 Task: In the Contact  BrooklynMiller71@macys.com, Log Call and save with description: 'Had a conversation with a lead interested in our support services.'; Select call outcome: 'Busy '; Select call Direction: Inbound; Add date: '3 August, 2023' and time 5:00:PM. Logged in from softage.1@softage.net
Action: Mouse moved to (113, 73)
Screenshot: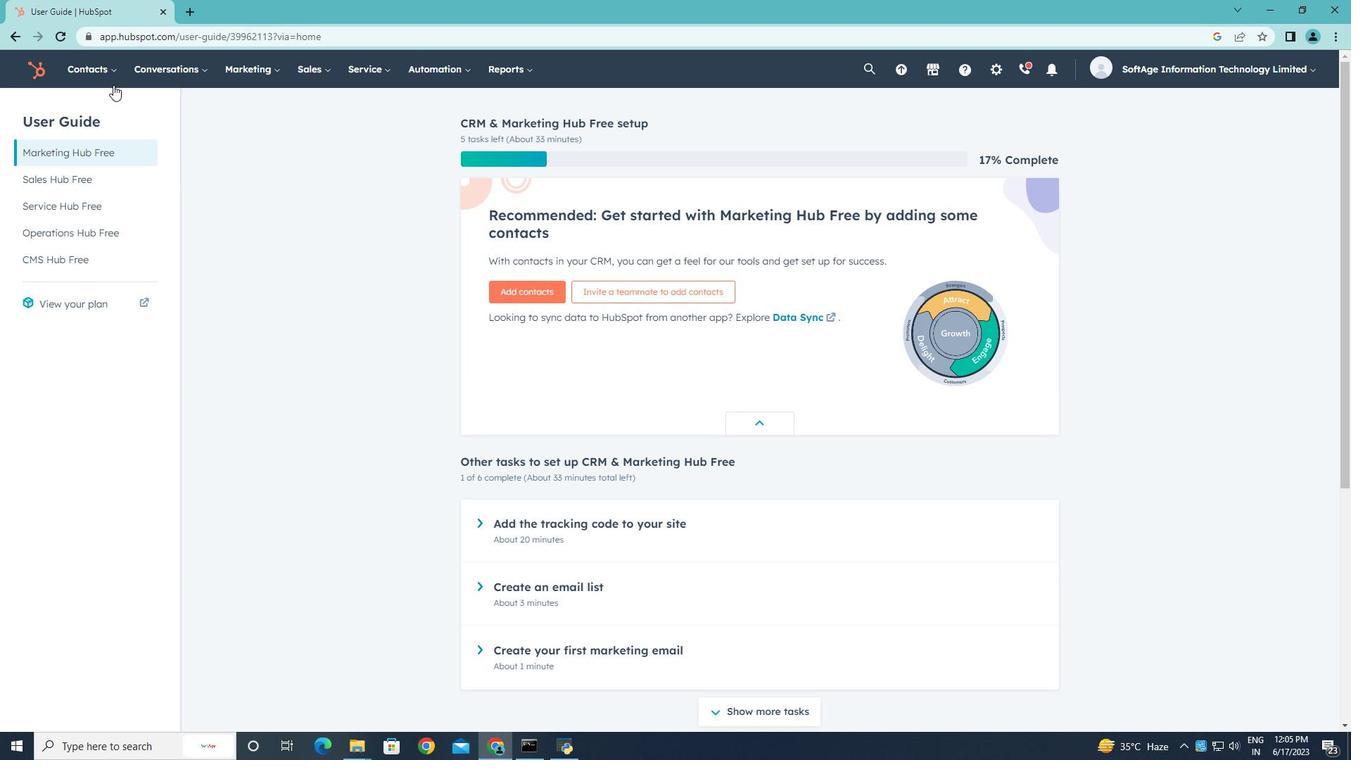 
Action: Mouse pressed left at (113, 73)
Screenshot: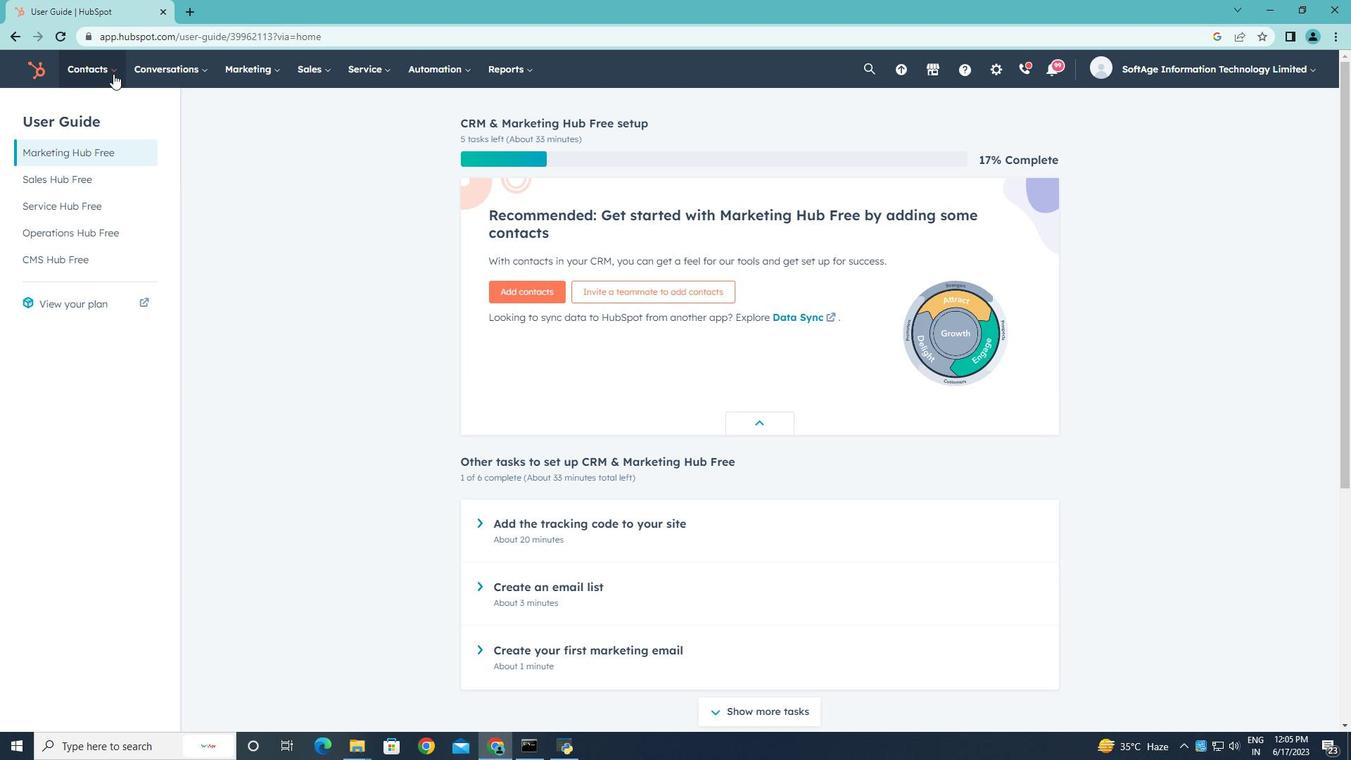 
Action: Mouse moved to (106, 107)
Screenshot: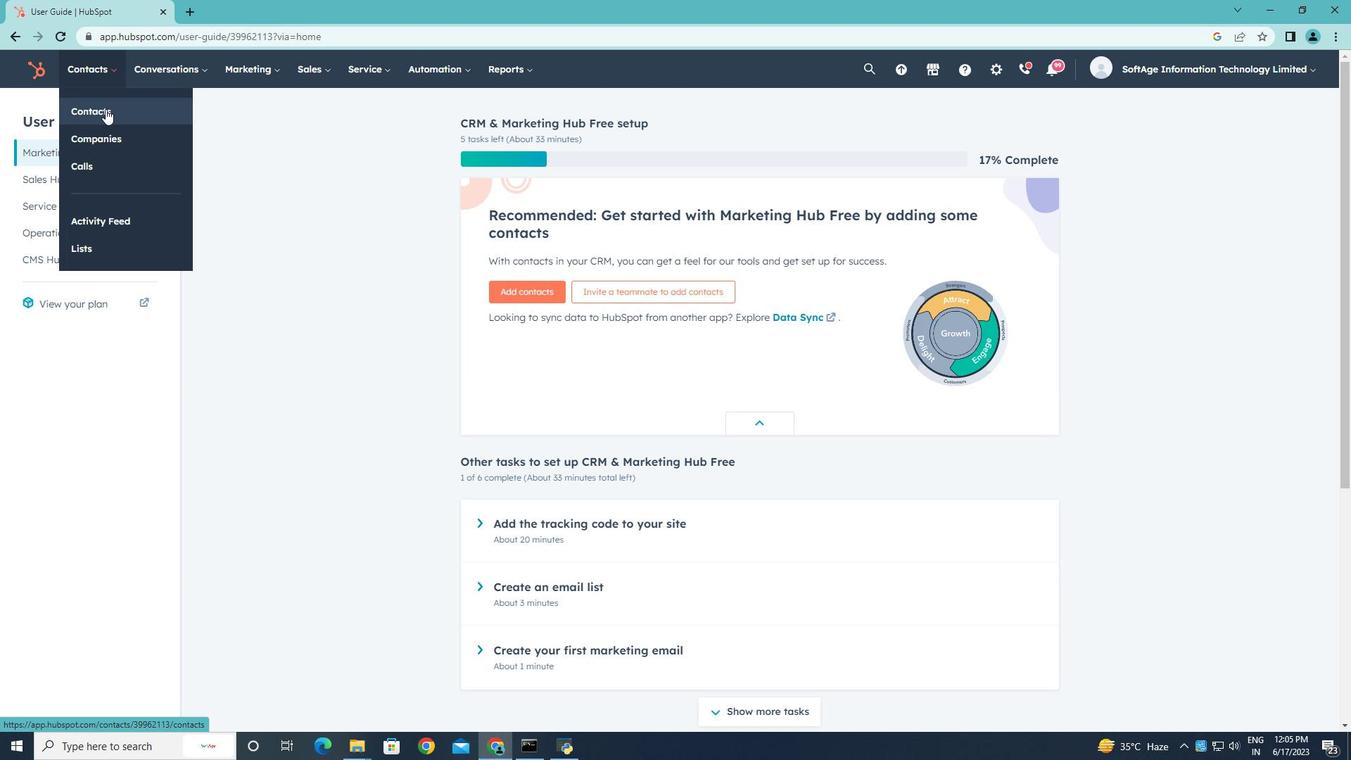 
Action: Mouse pressed left at (106, 107)
Screenshot: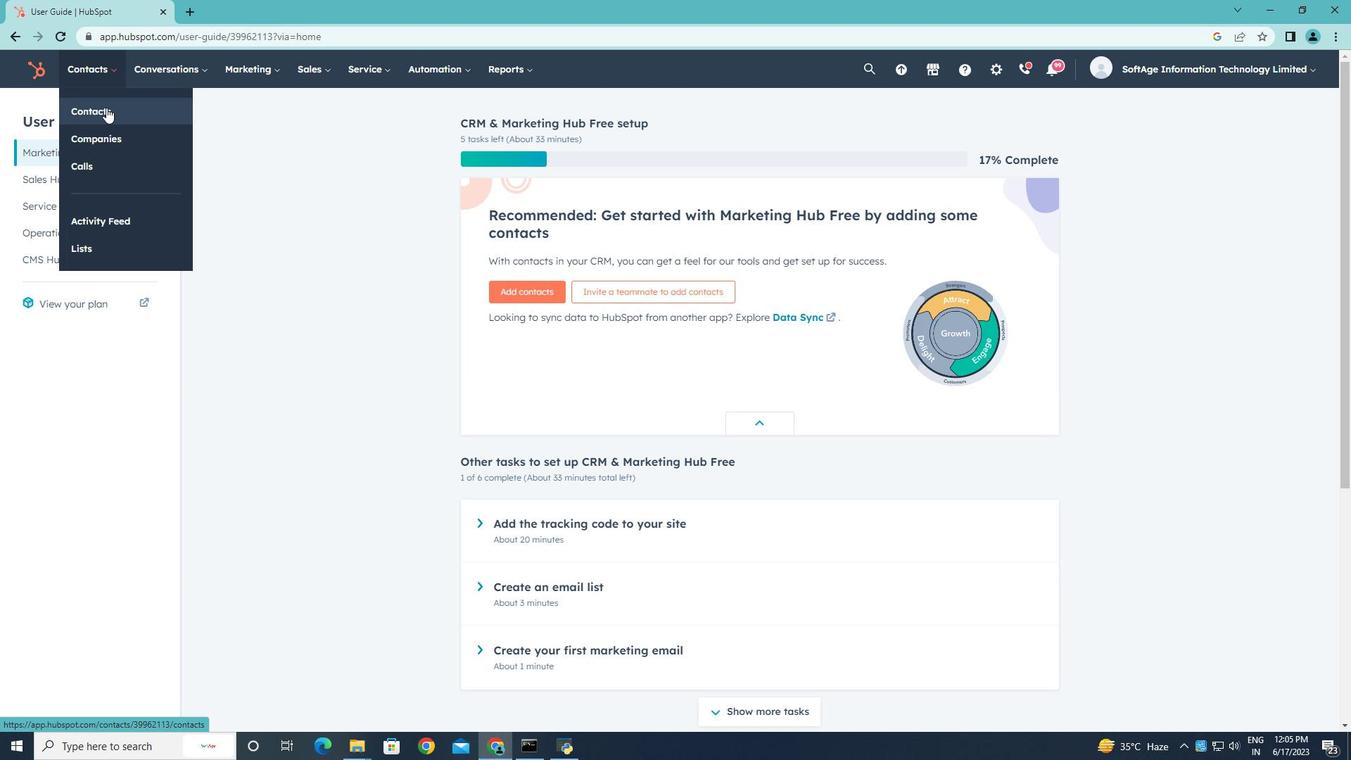 
Action: Mouse moved to (93, 220)
Screenshot: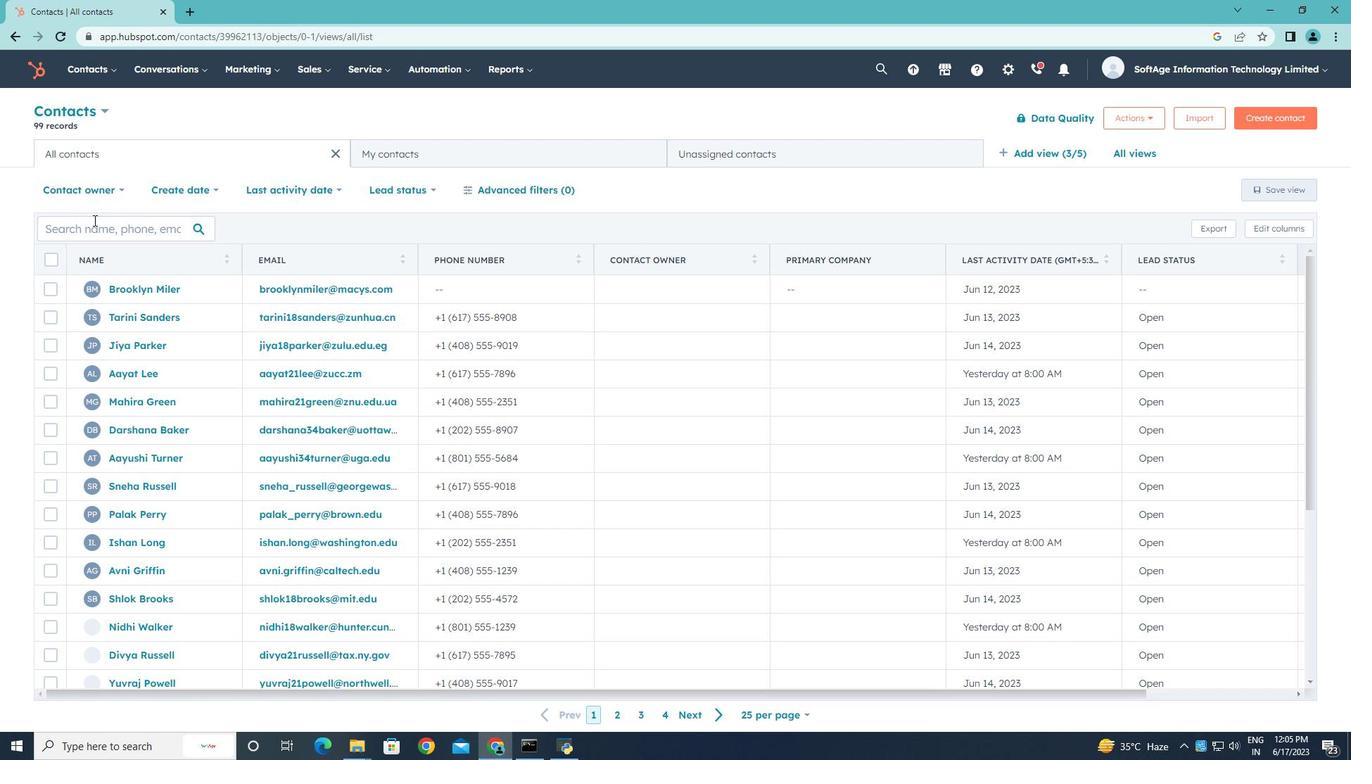 
Action: Mouse pressed left at (93, 220)
Screenshot: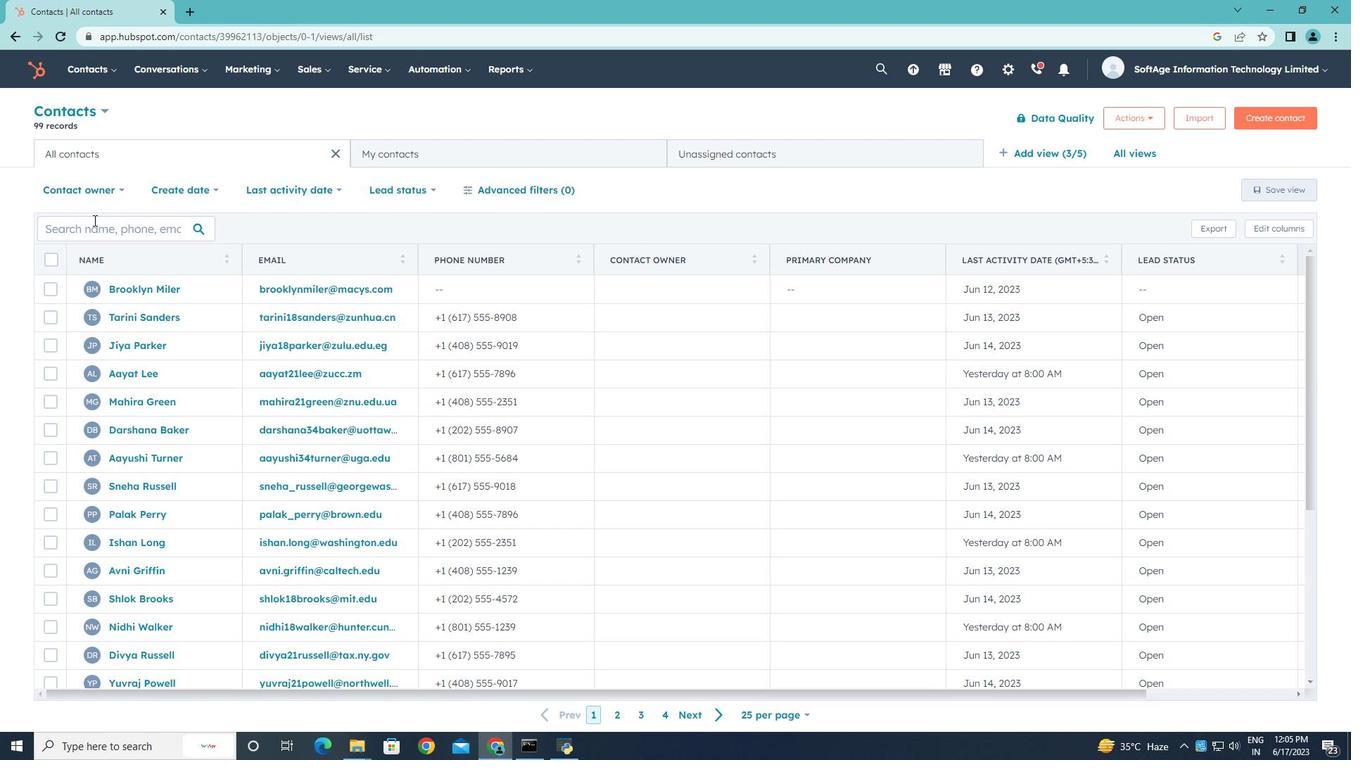 
Action: Mouse moved to (93, 221)
Screenshot: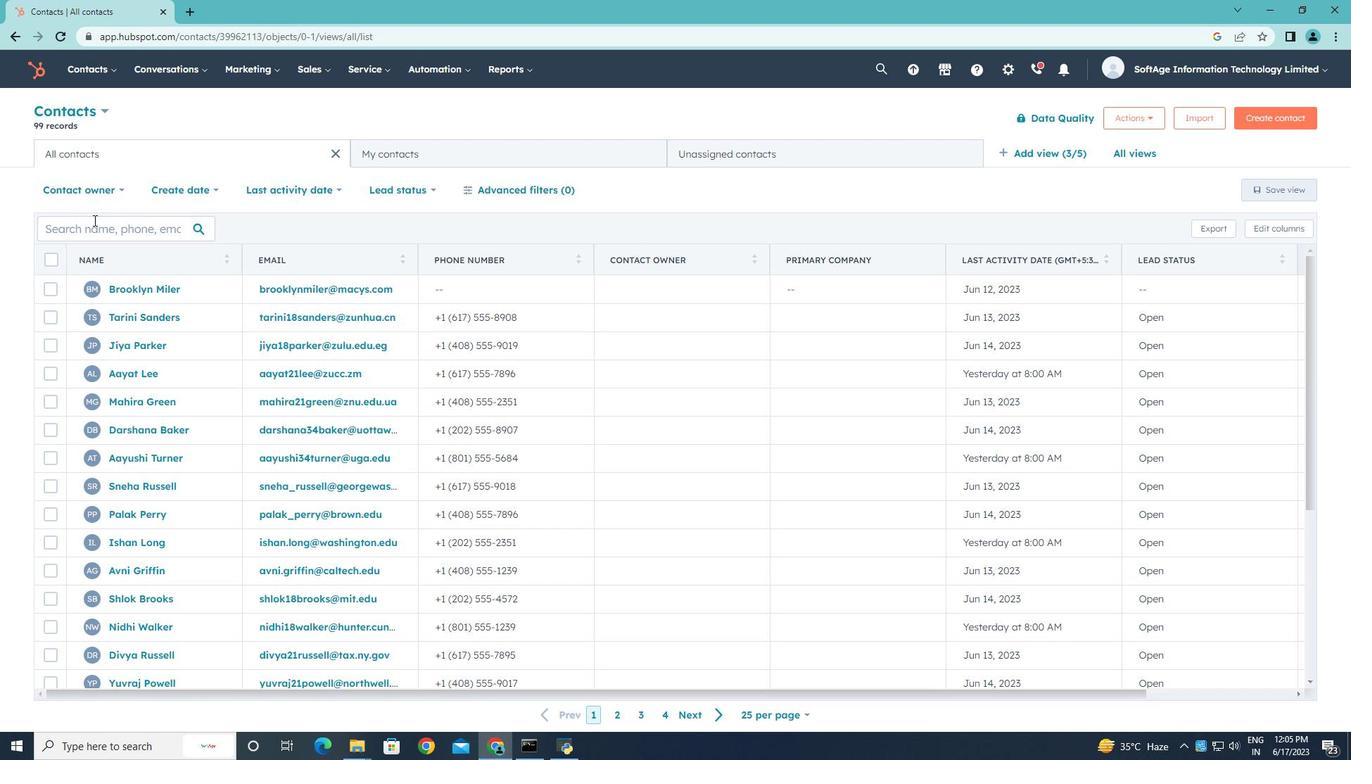 
Action: Key pressed <Key.shift>Brooklyn<Key.shift>Miller71<Key.shift>@macys.com
Screenshot: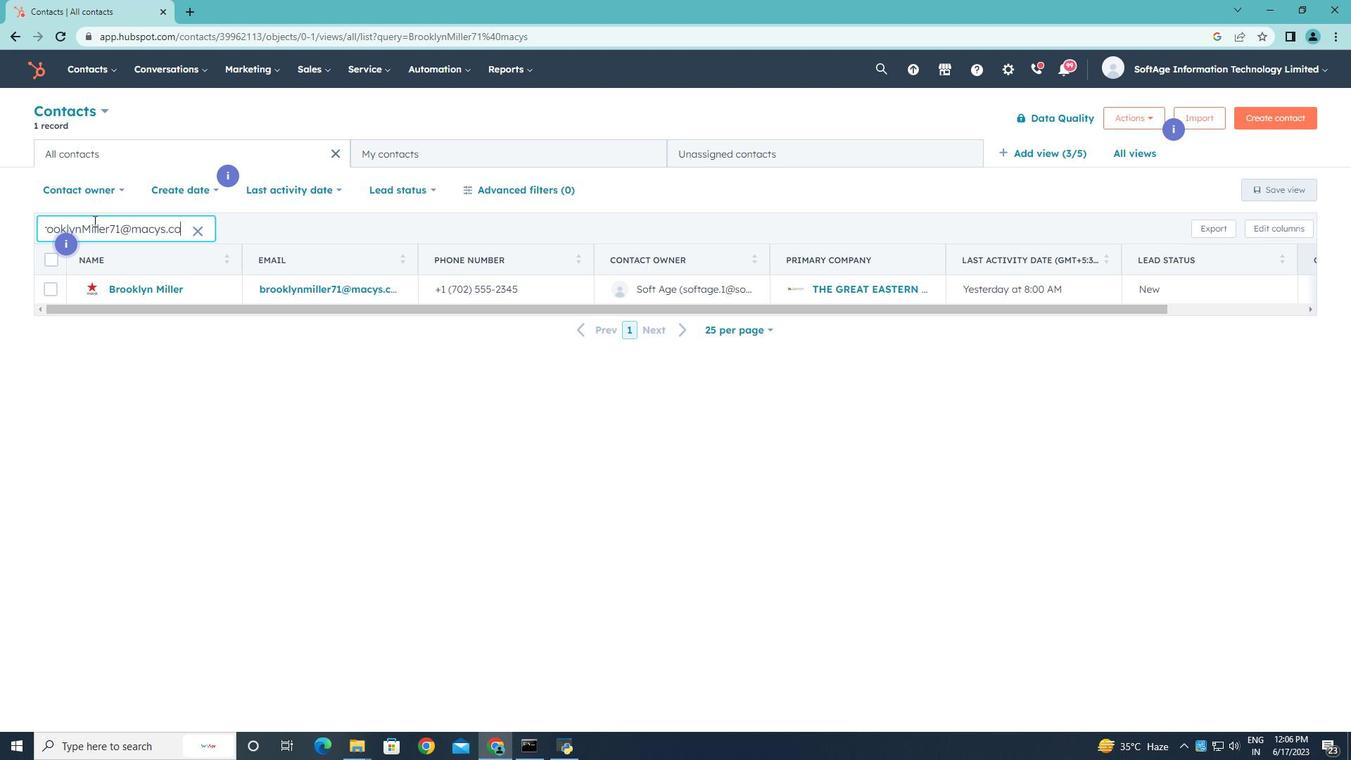
Action: Mouse moved to (140, 292)
Screenshot: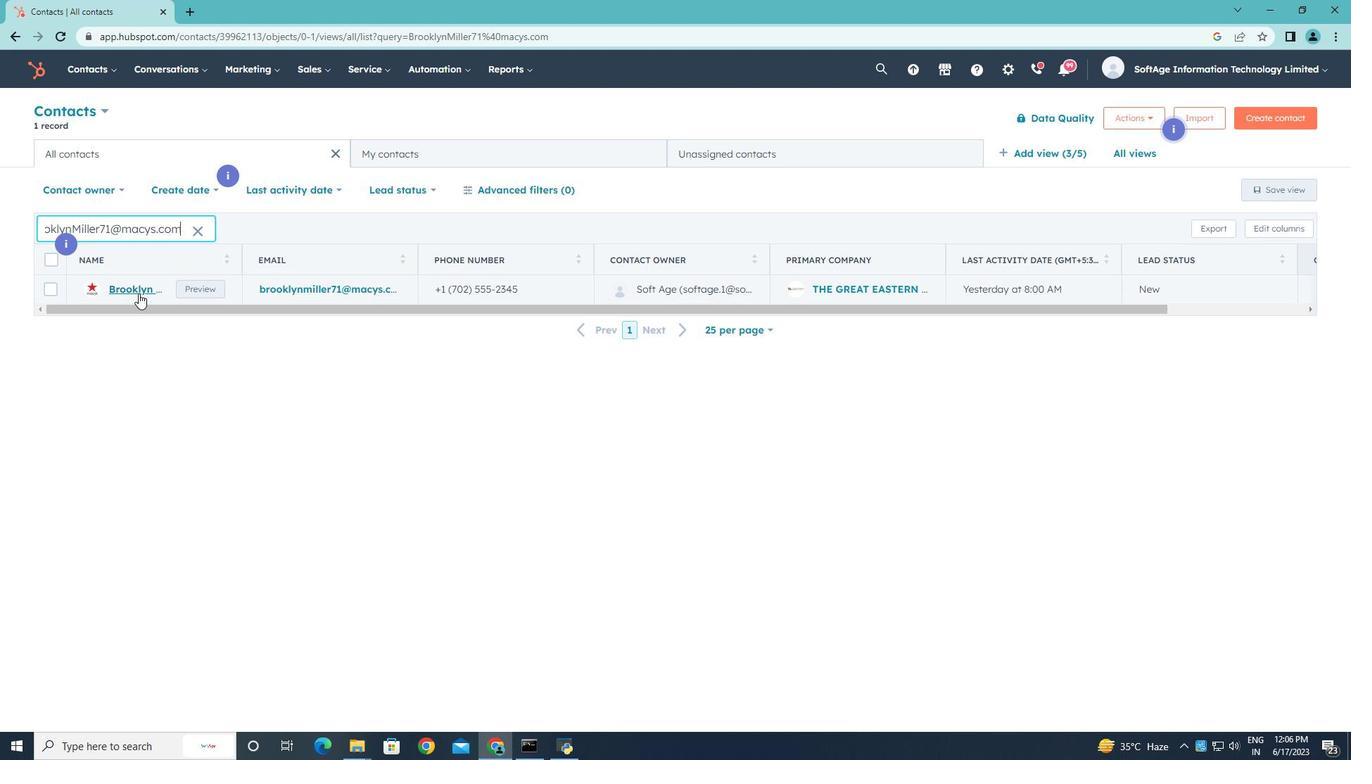 
Action: Mouse pressed left at (140, 292)
Screenshot: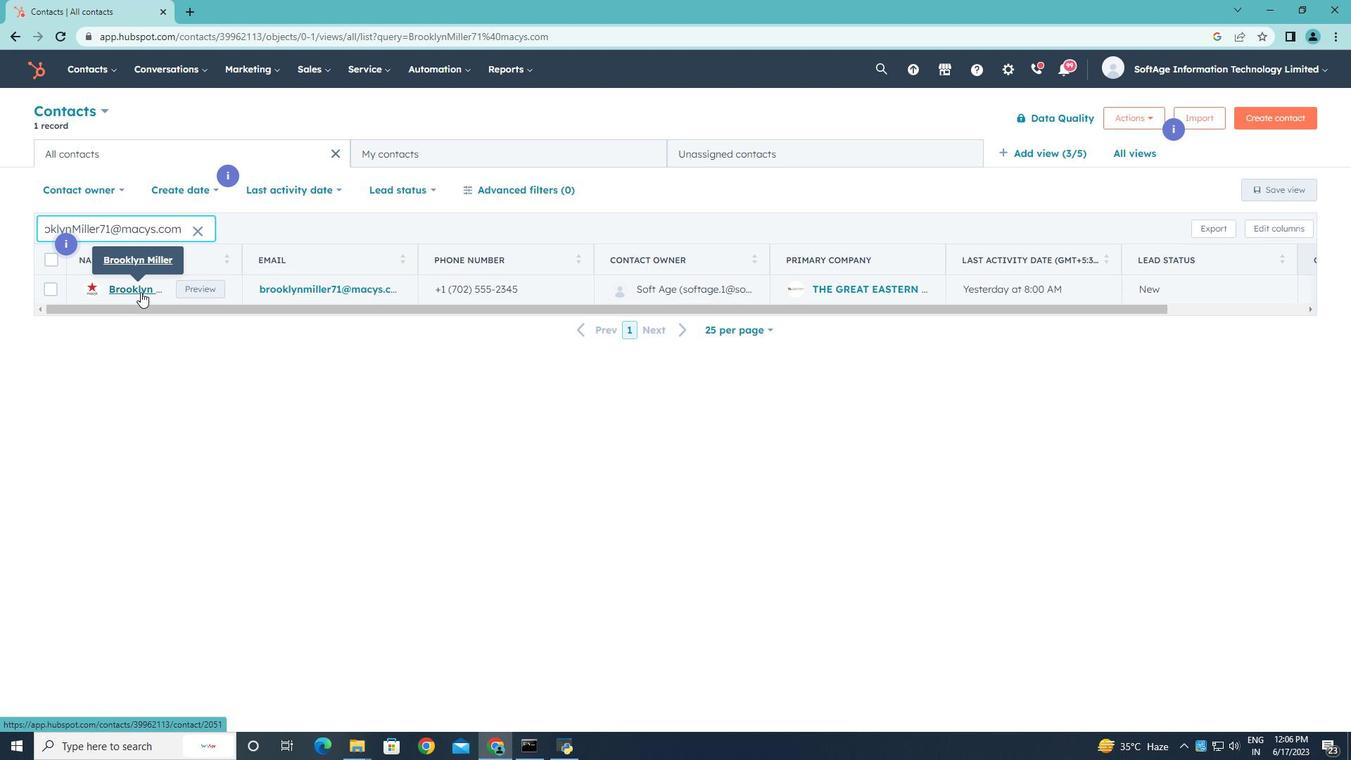 
Action: Mouse moved to (278, 257)
Screenshot: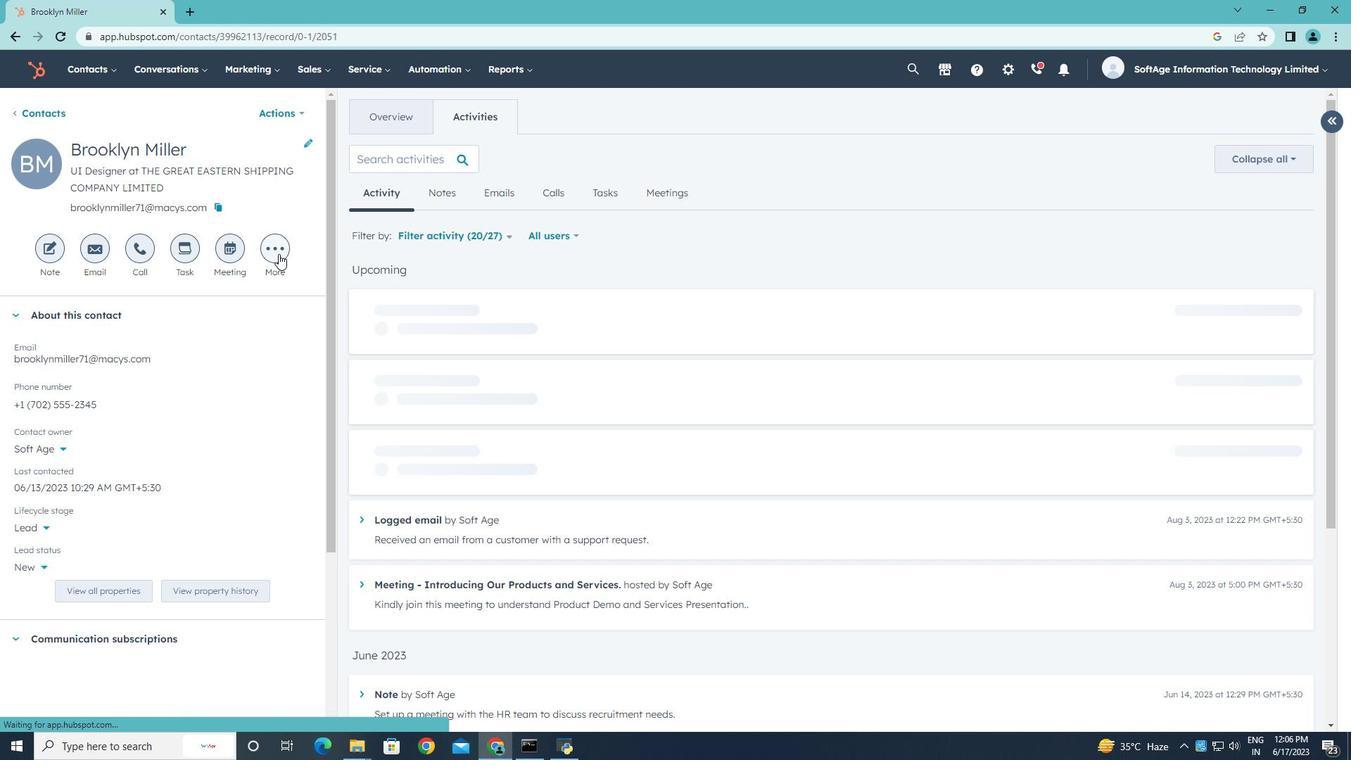 
Action: Mouse pressed left at (278, 257)
Screenshot: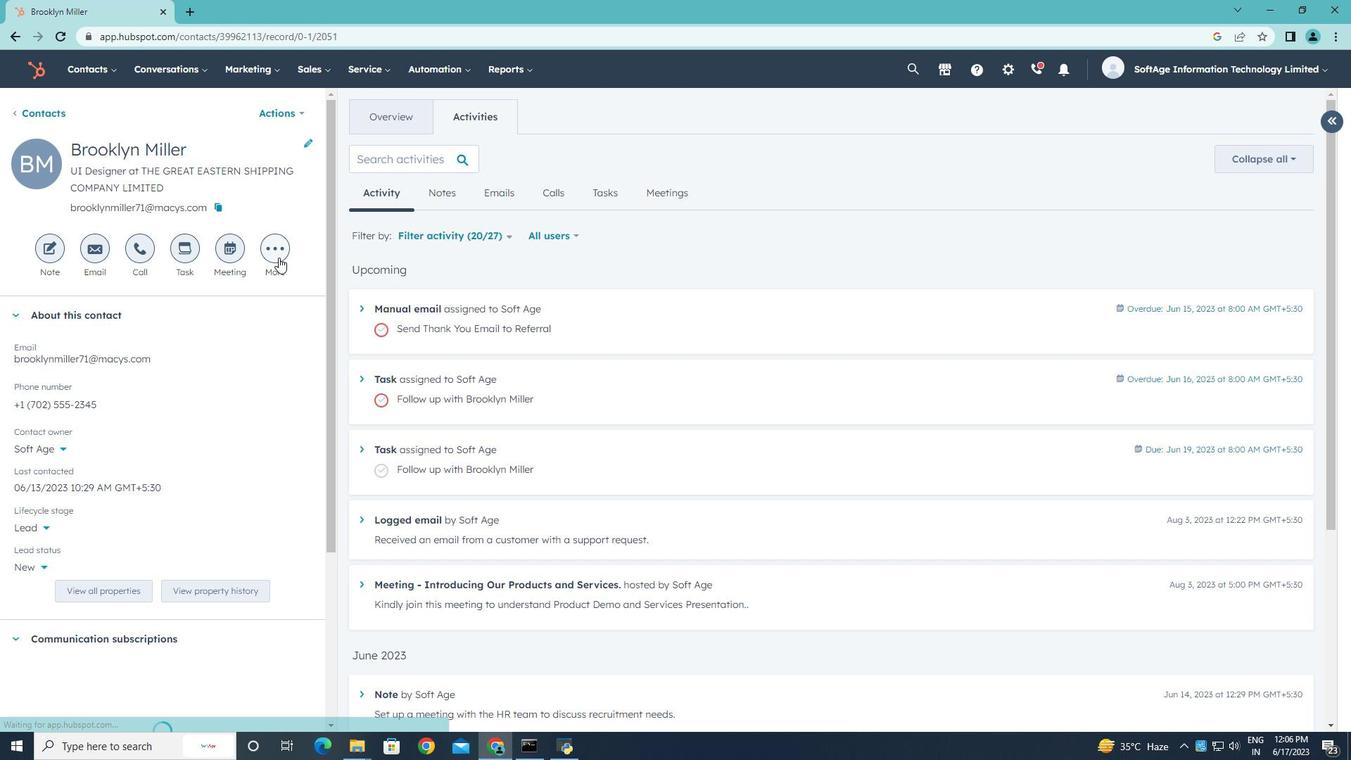 
Action: Mouse moved to (261, 371)
Screenshot: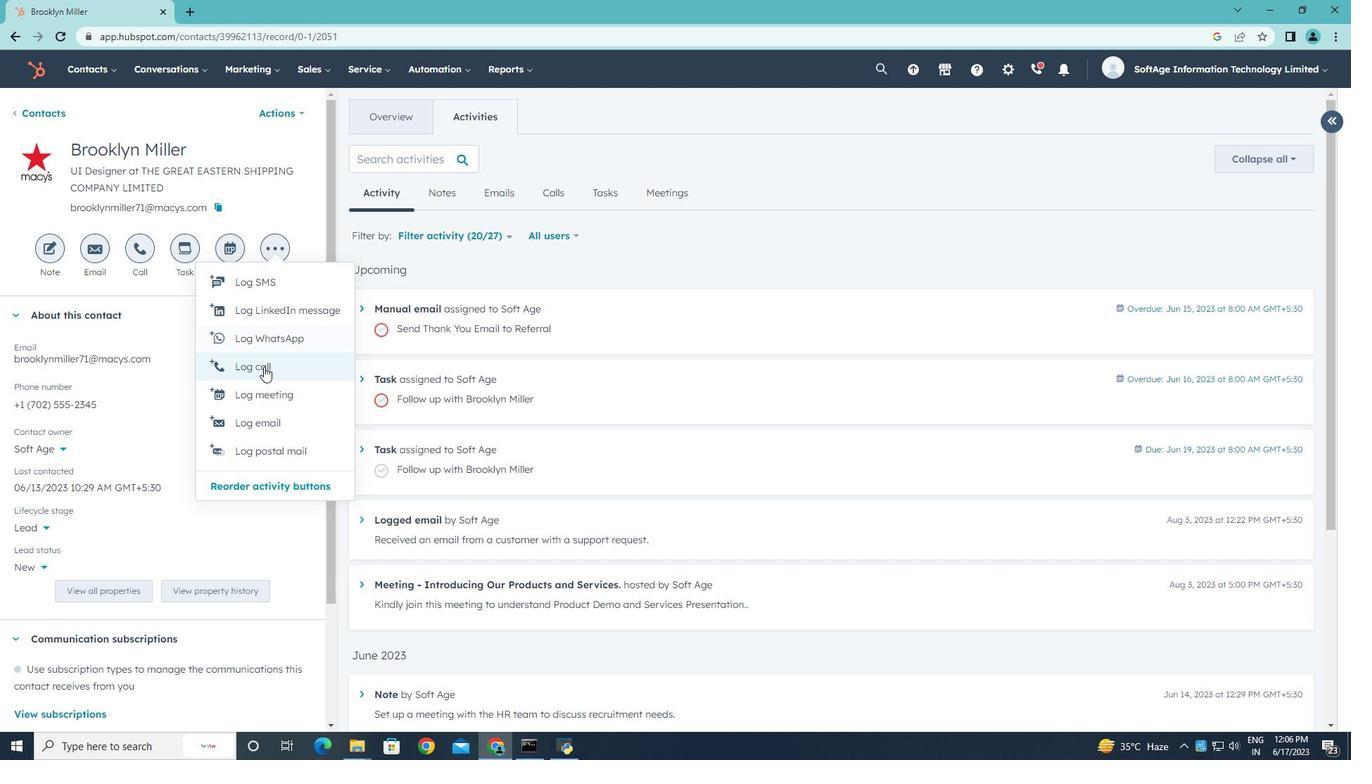 
Action: Mouse pressed left at (261, 371)
Screenshot: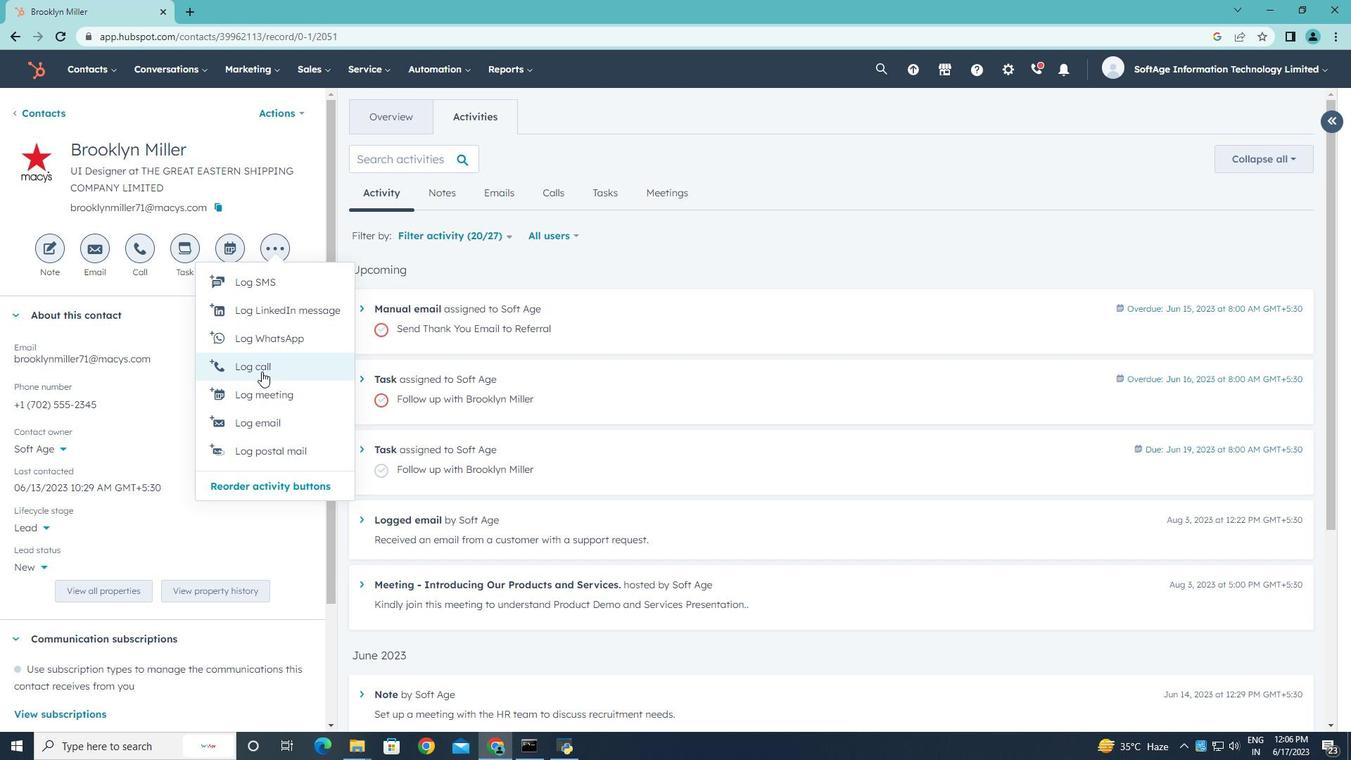 
Action: Key pressed <Key.shift>Had<Key.space>a<Key.space>conversation<Key.space>with<Key.space>a<Key.space>lead<Key.space>interested<Key.space>in<Key.space>our<Key.space>suoo<Key.backspace><Key.backspace>pport<Key.space>services,<Key.backspace>.
Screenshot: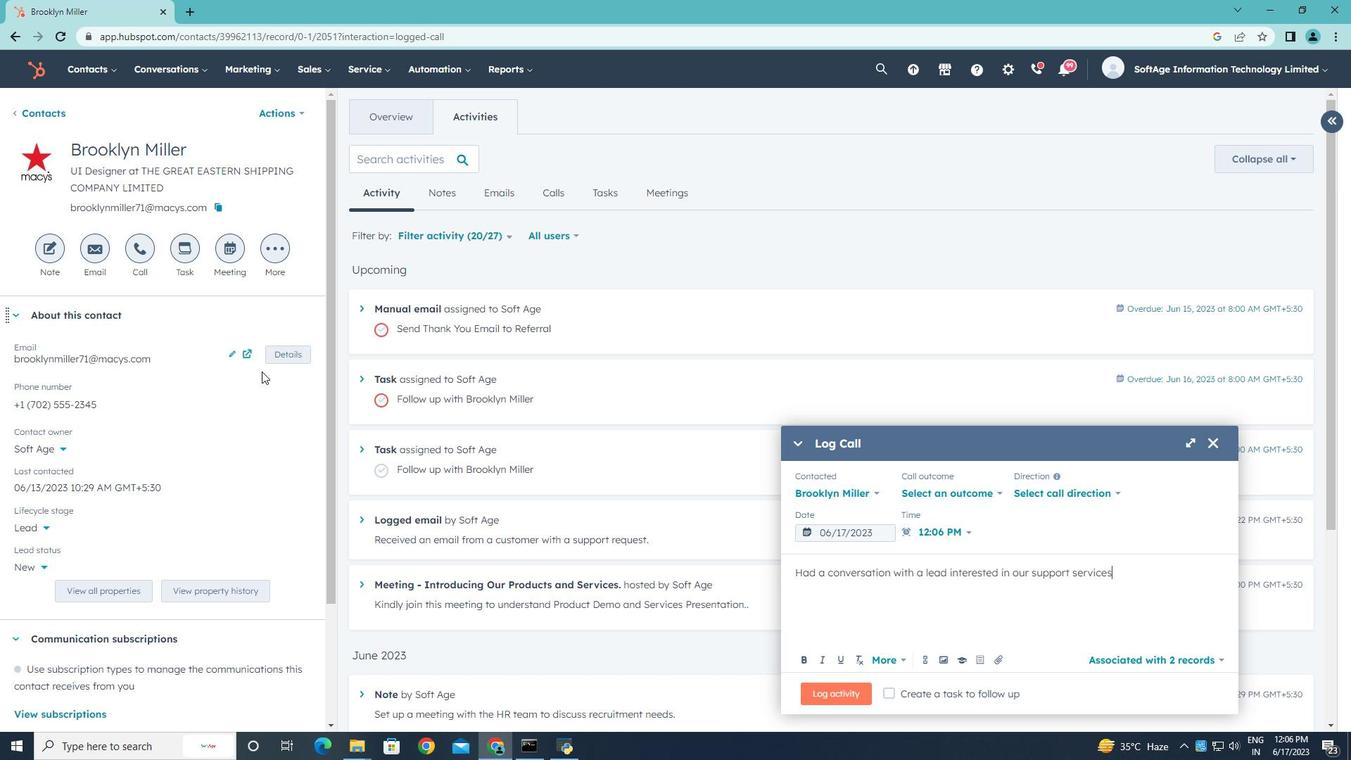 
Action: Mouse moved to (997, 494)
Screenshot: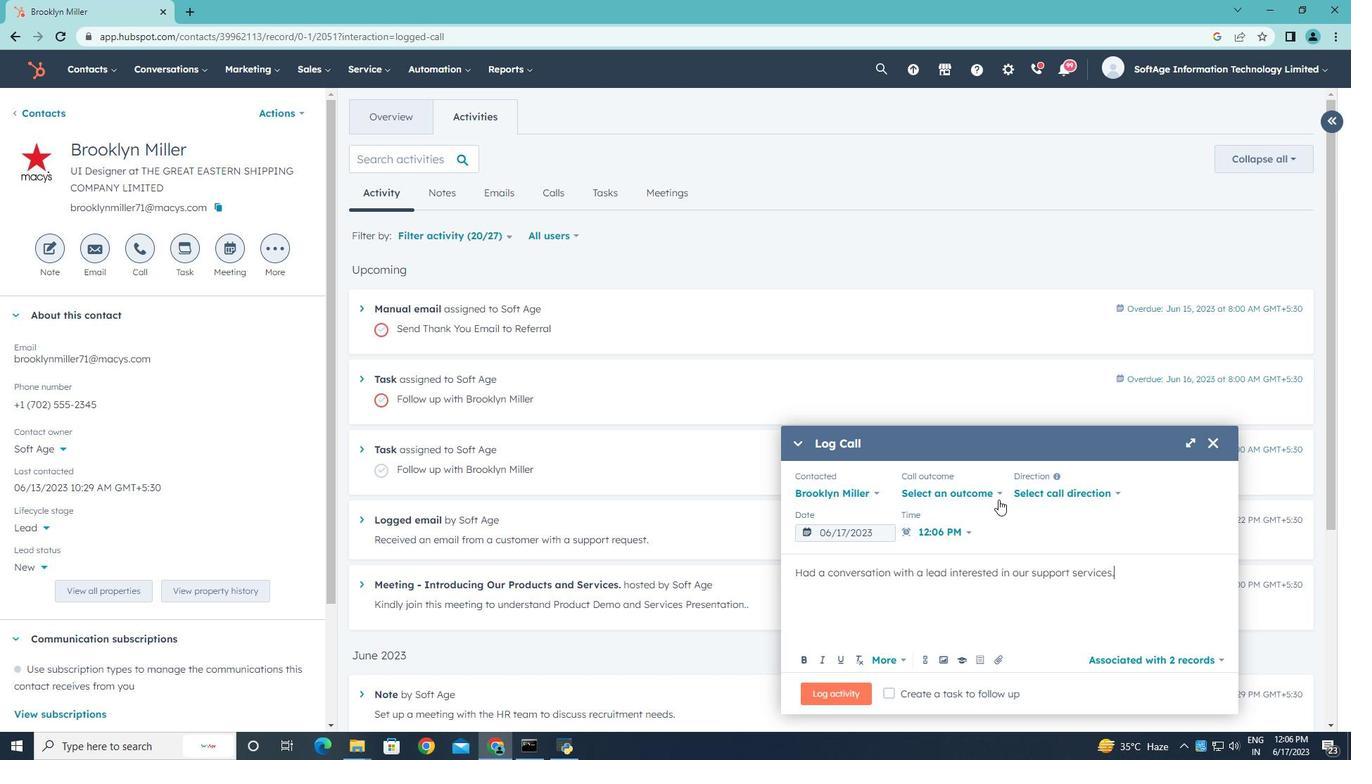 
Action: Mouse pressed left at (997, 494)
Screenshot: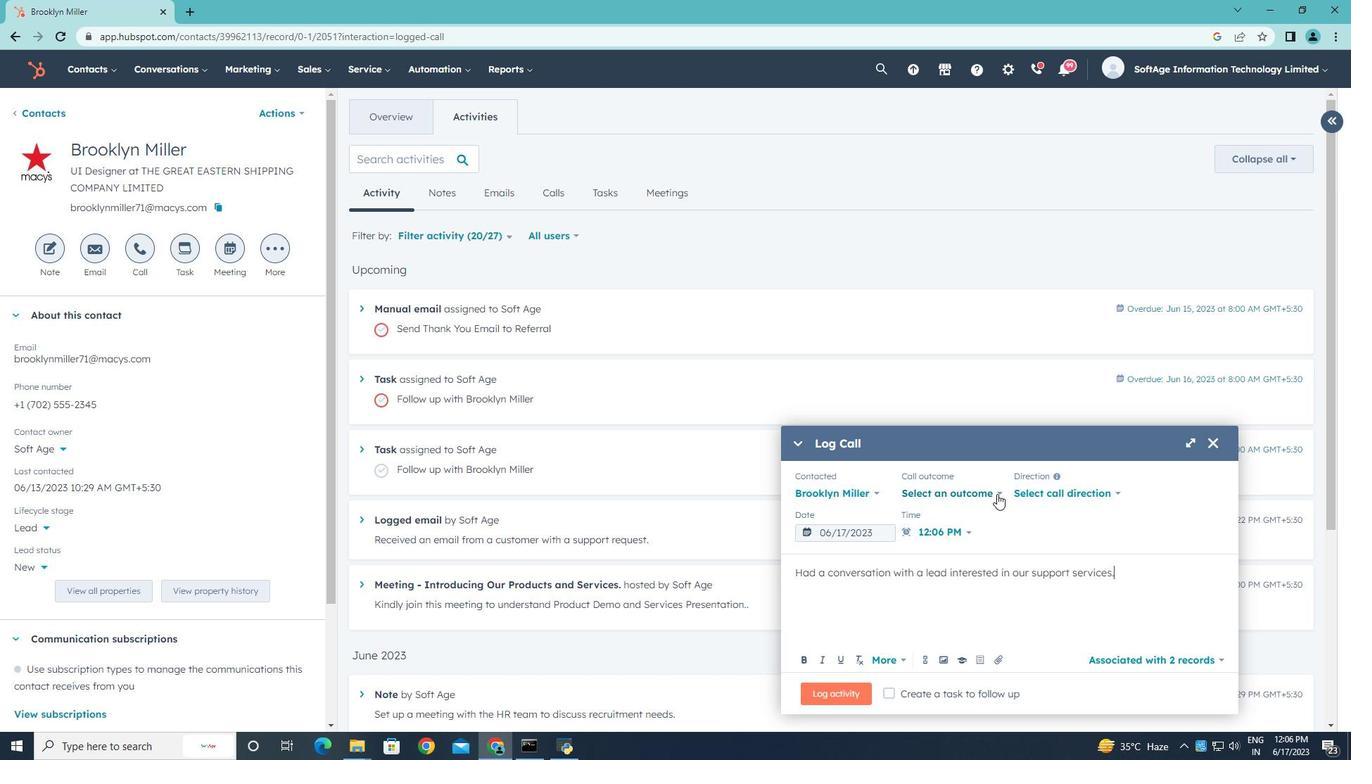 
Action: Mouse moved to (963, 534)
Screenshot: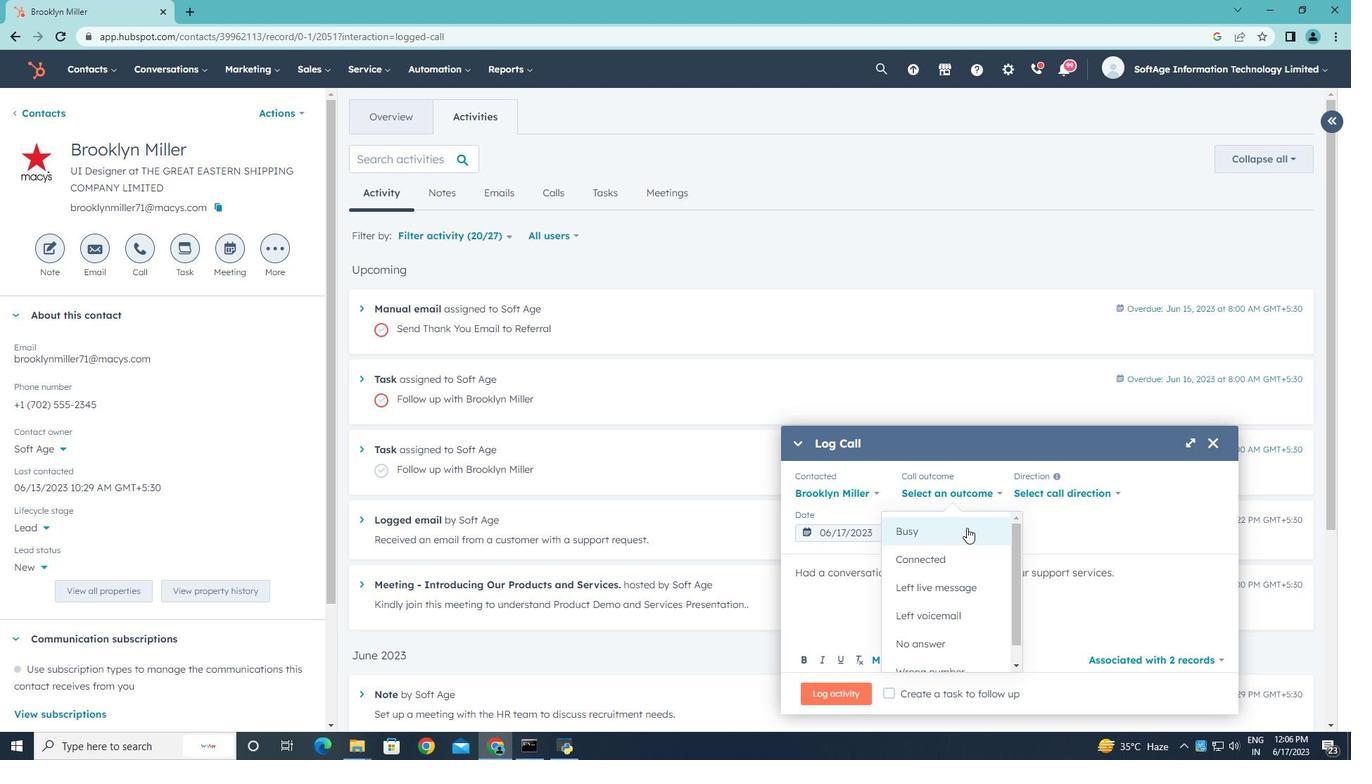 
Action: Mouse pressed left at (963, 534)
Screenshot: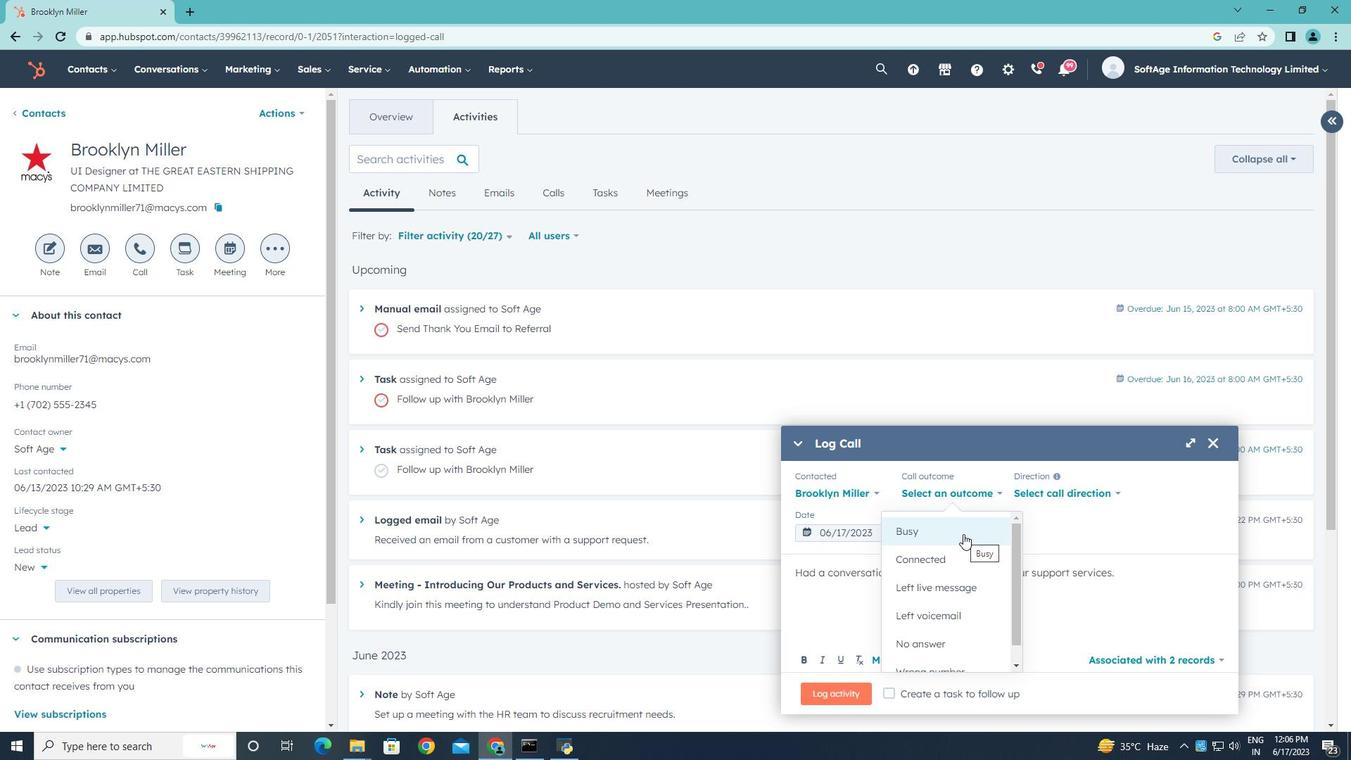 
Action: Mouse moved to (1047, 494)
Screenshot: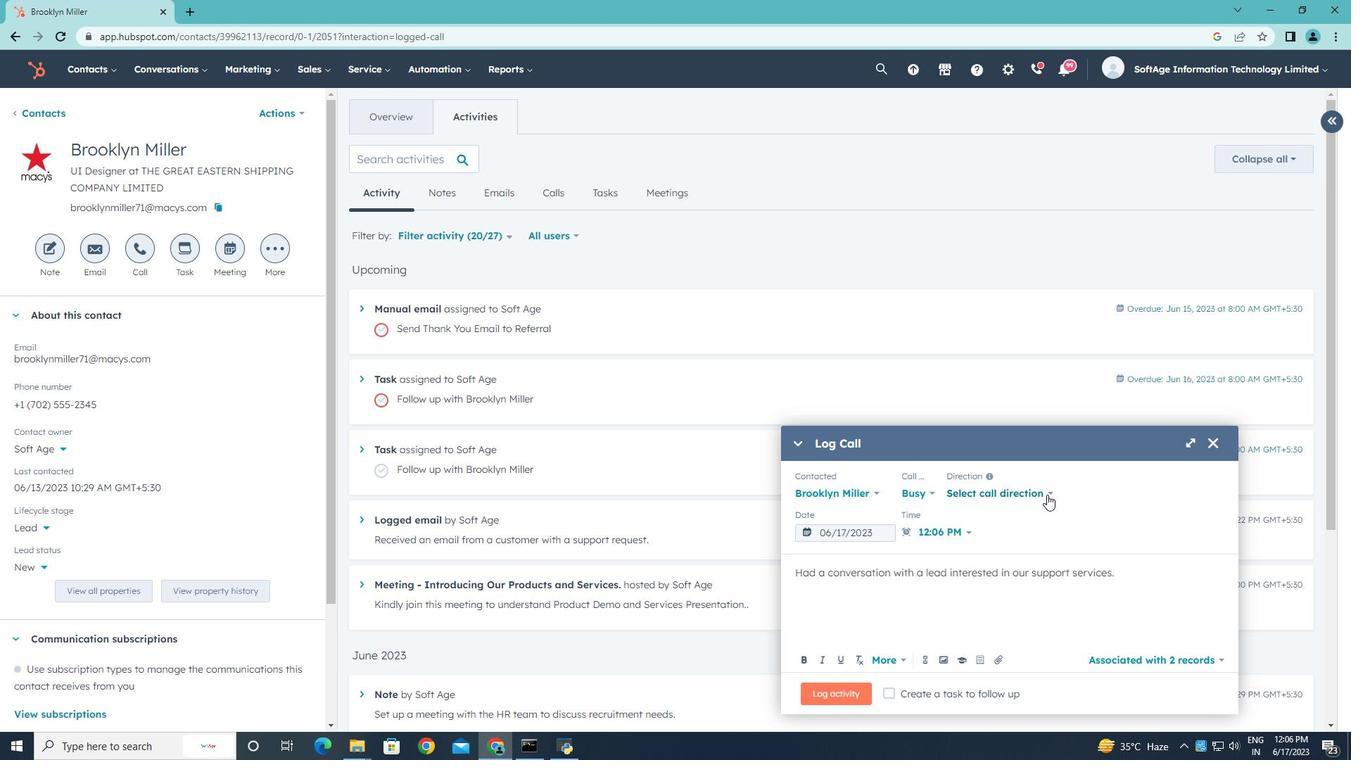 
Action: Mouse pressed left at (1047, 494)
Screenshot: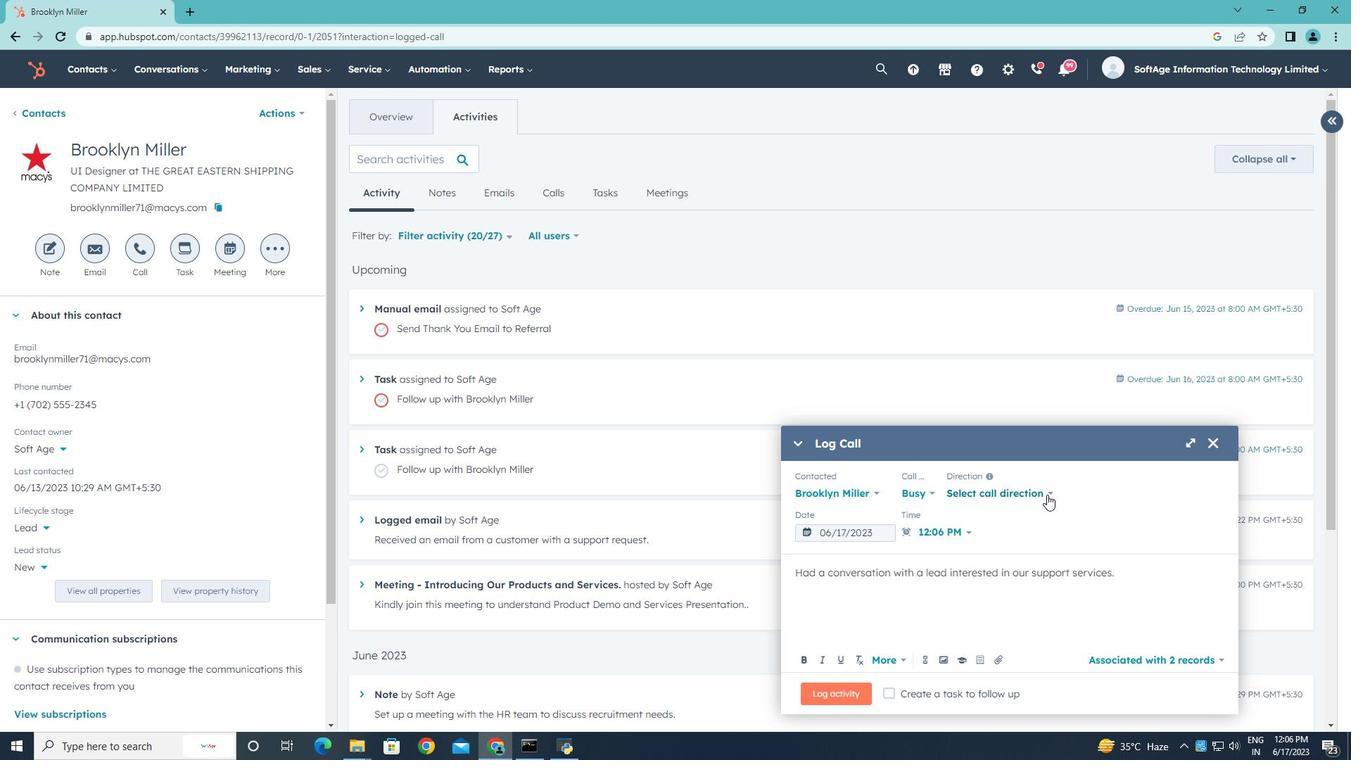 
Action: Mouse moved to (1005, 534)
Screenshot: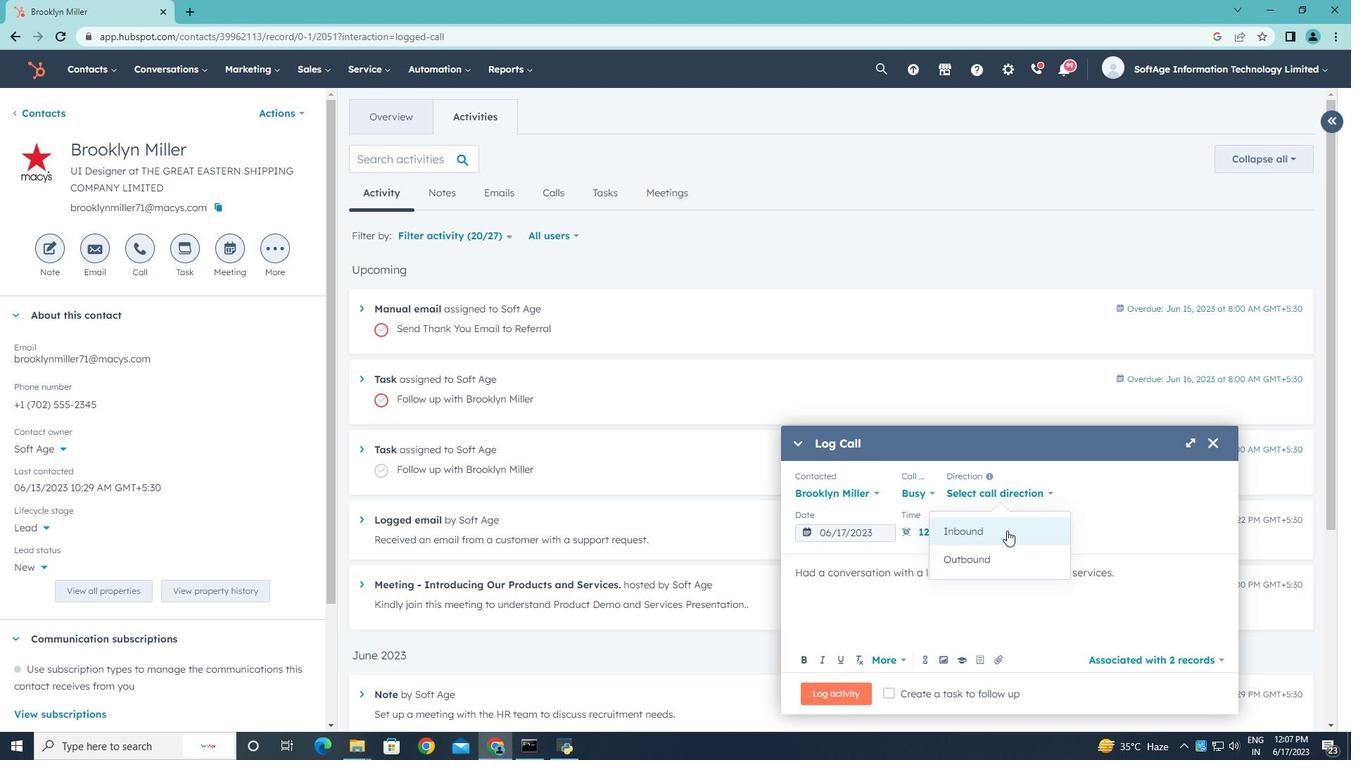 
Action: Mouse pressed left at (1005, 534)
Screenshot: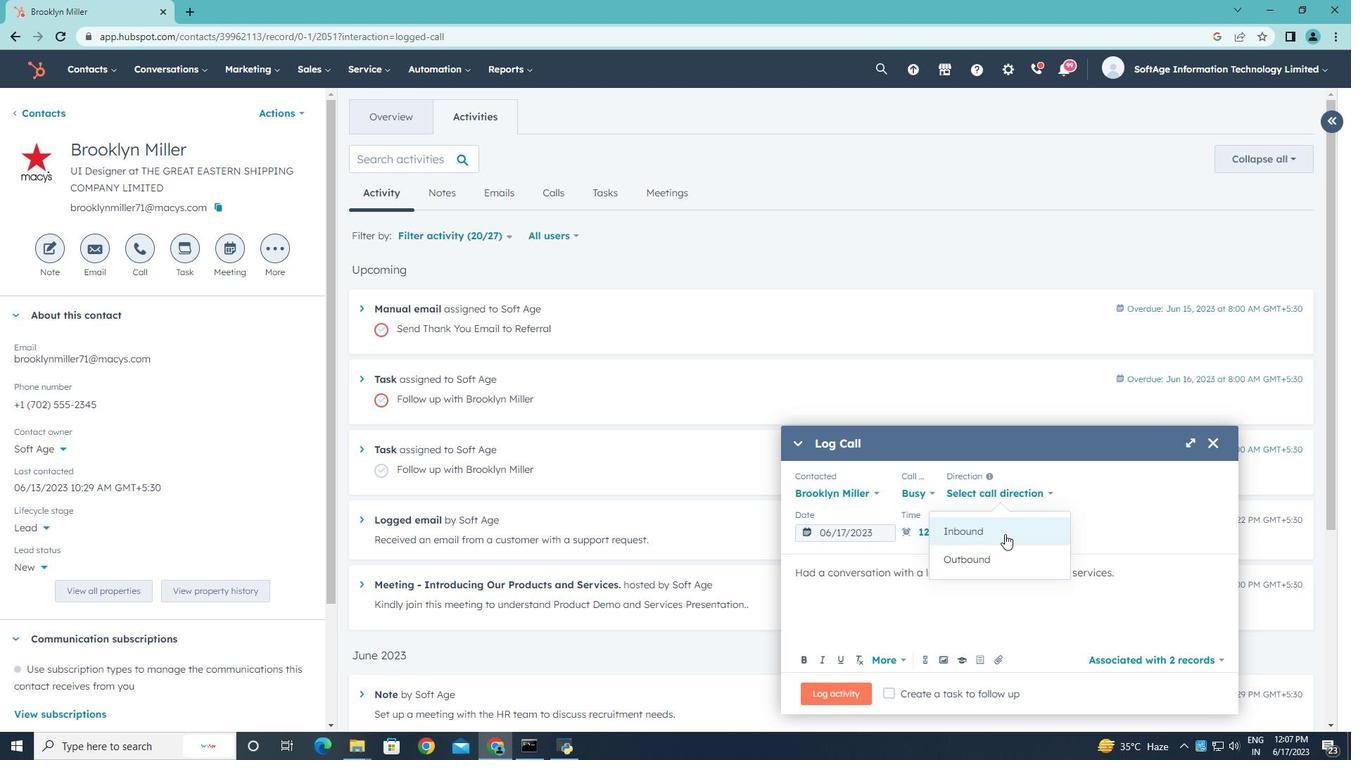 
Action: Mouse moved to (1110, 497)
Screenshot: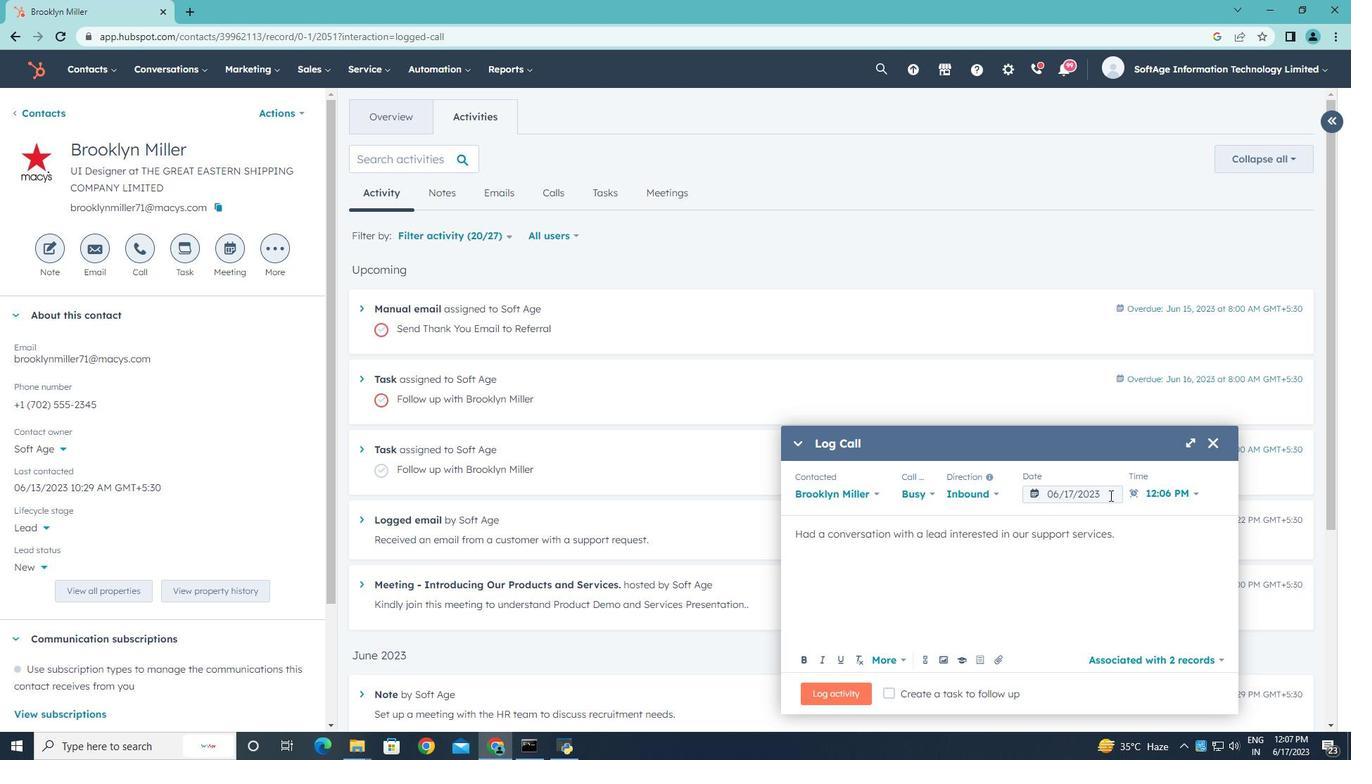 
Action: Mouse pressed left at (1110, 497)
Screenshot: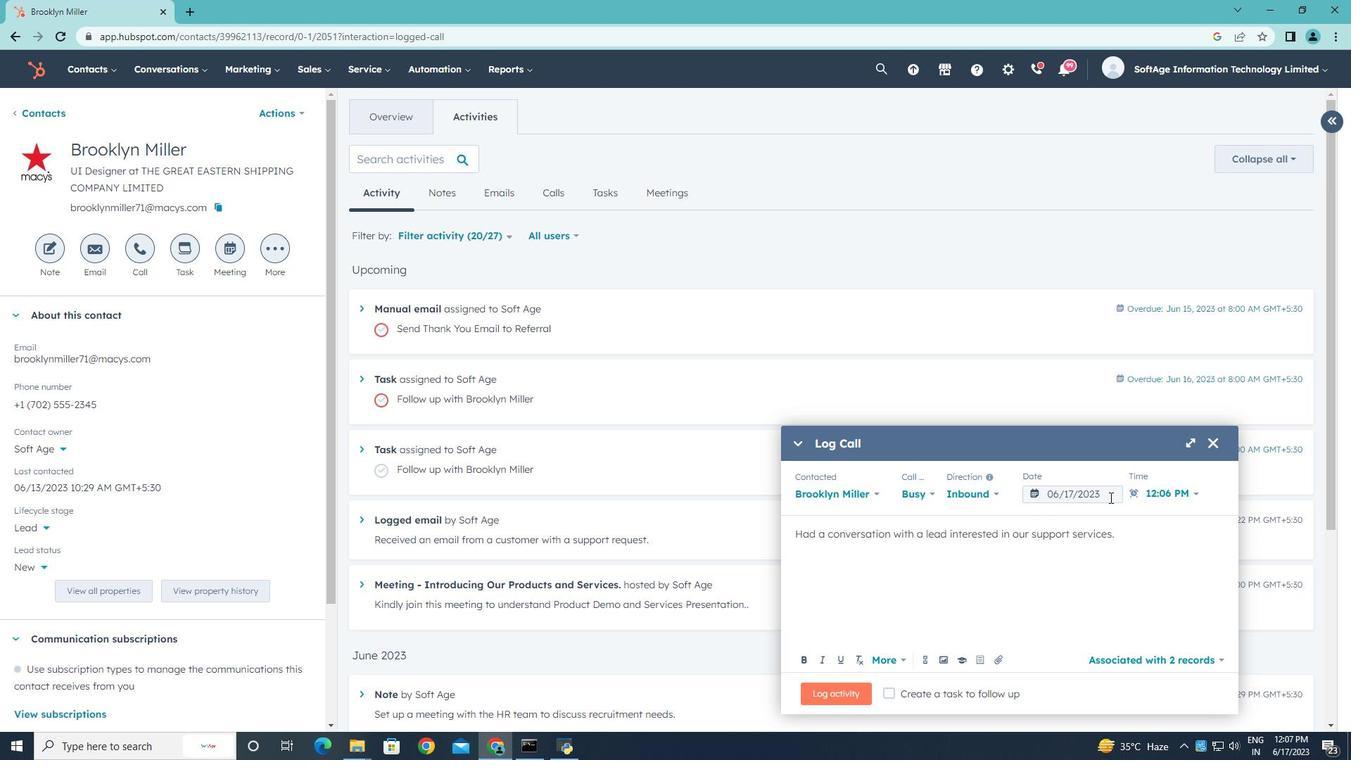 
Action: Mouse moved to (1203, 269)
Screenshot: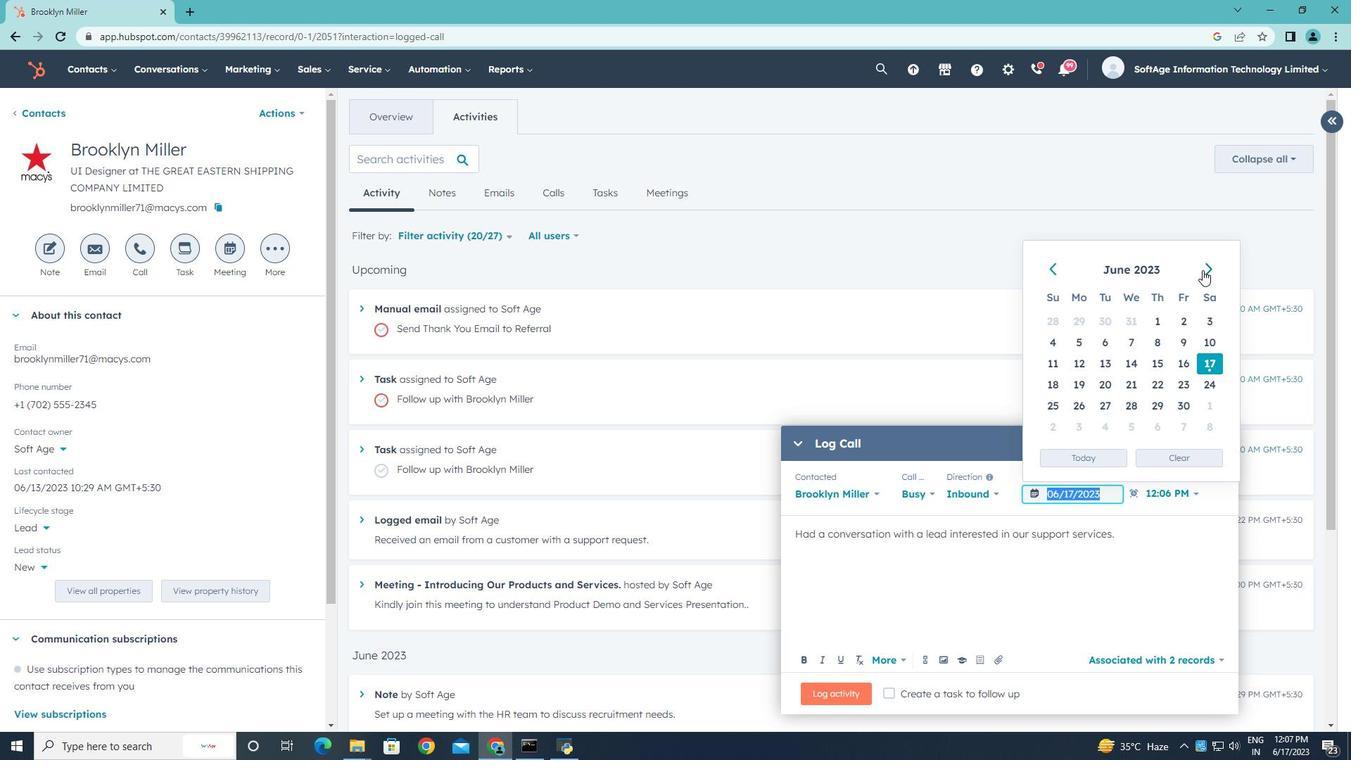 
Action: Mouse pressed left at (1203, 269)
Screenshot: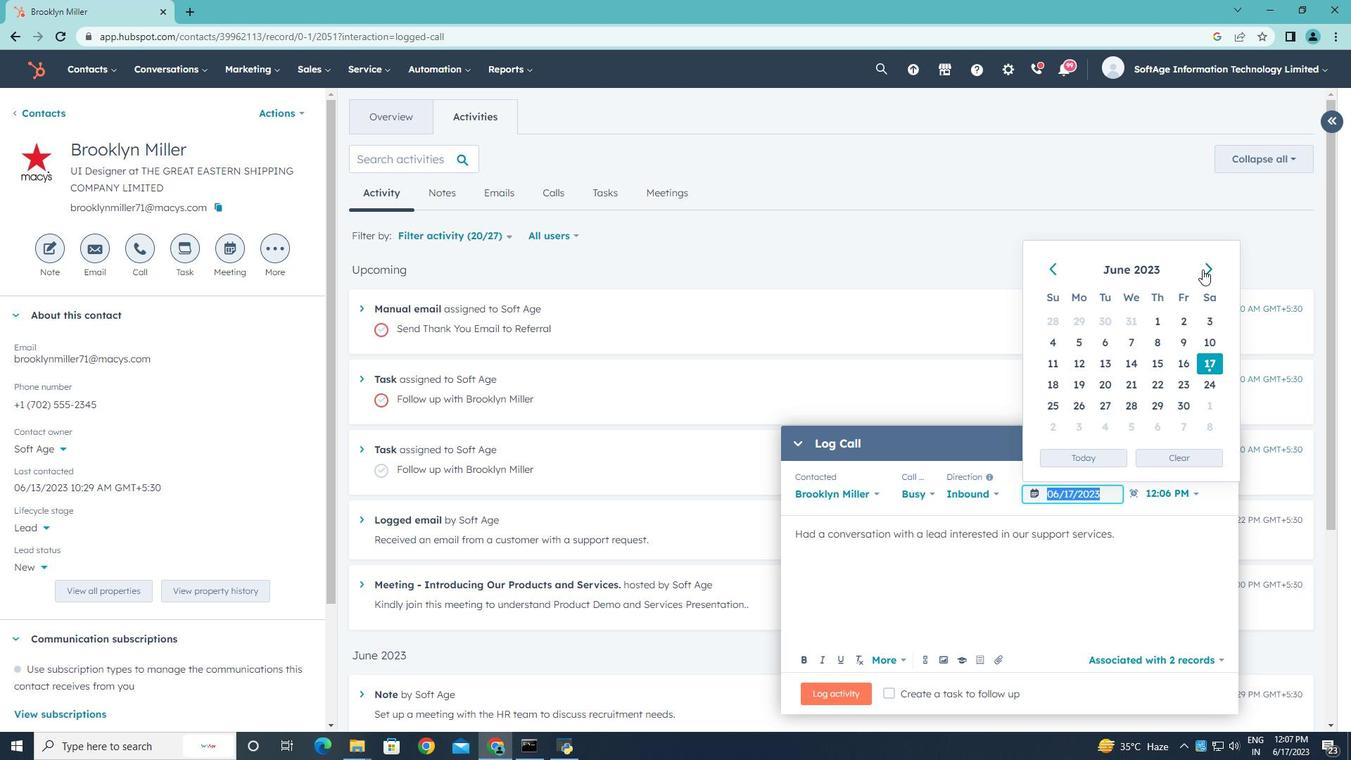 
Action: Mouse pressed left at (1203, 269)
Screenshot: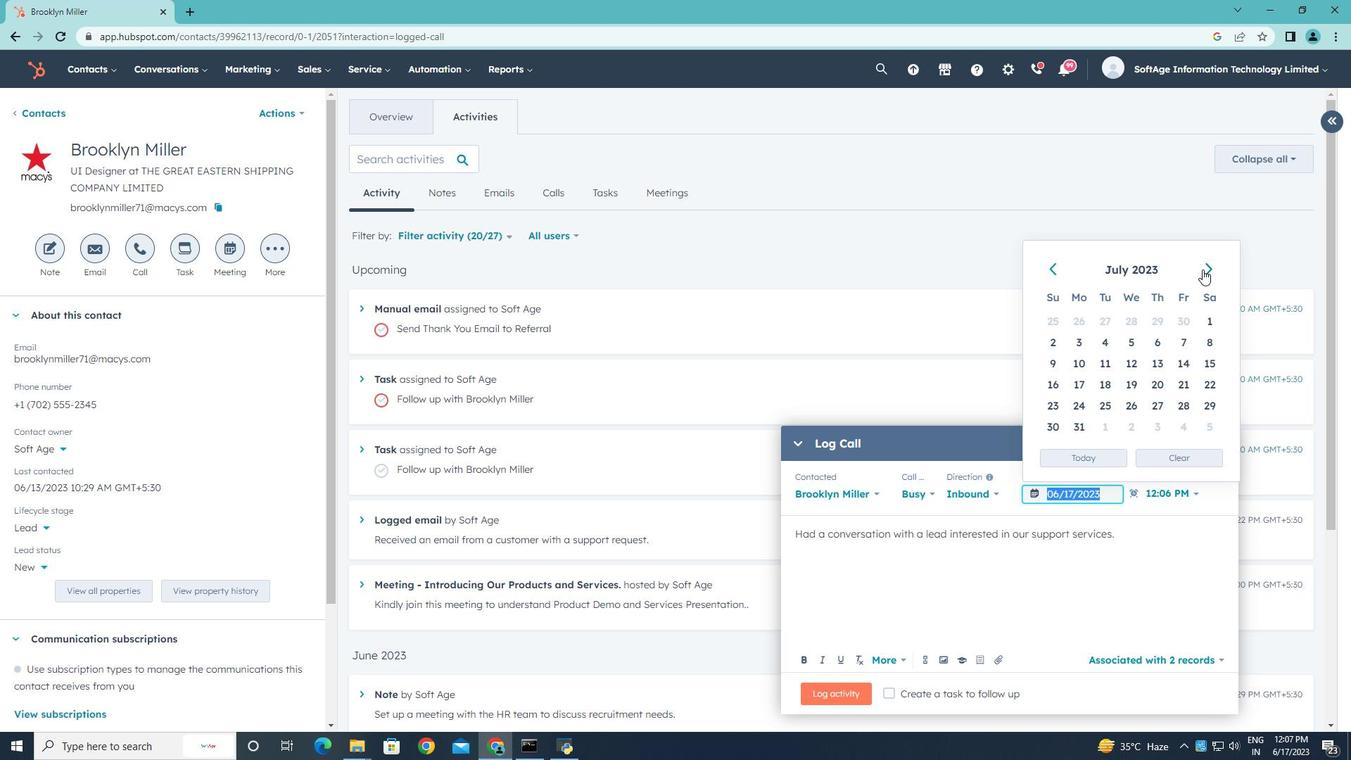 
Action: Mouse moved to (1155, 324)
Screenshot: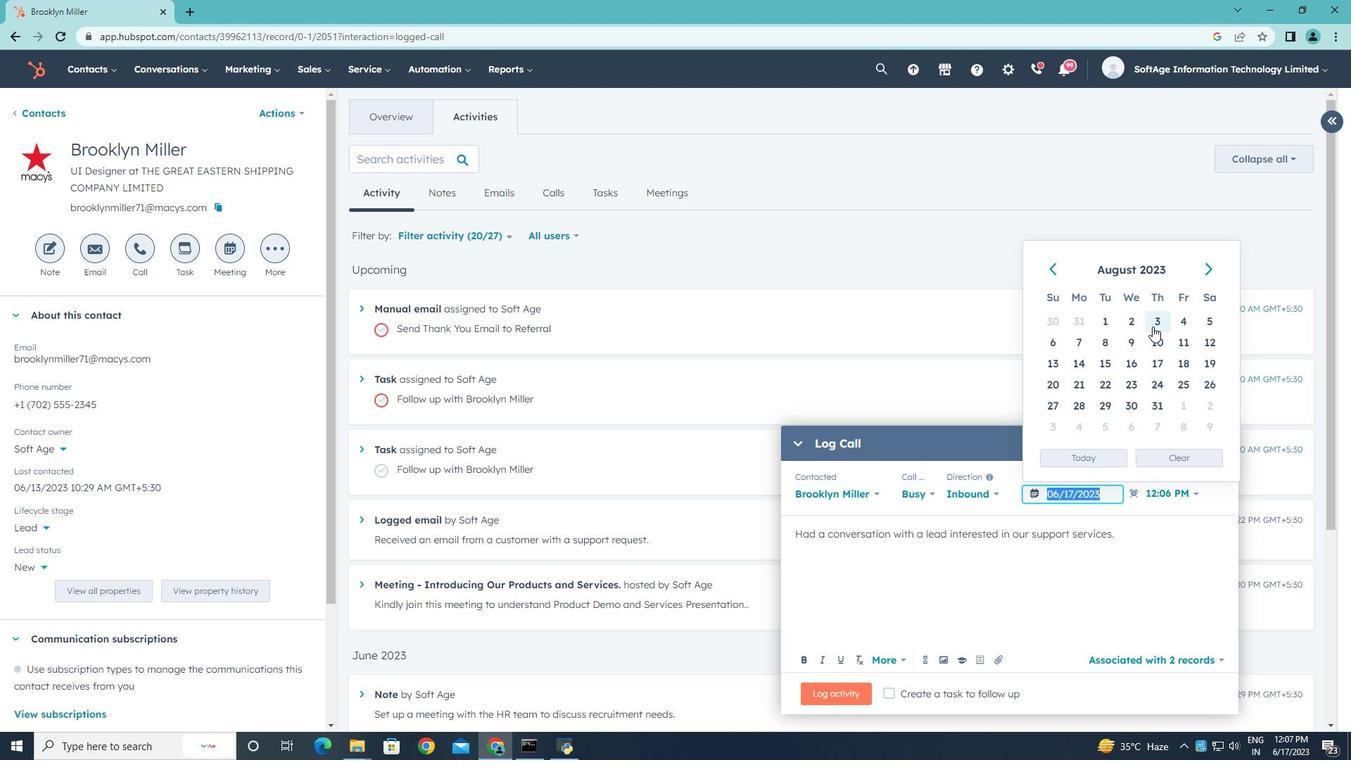 
Action: Mouse pressed left at (1155, 324)
Screenshot: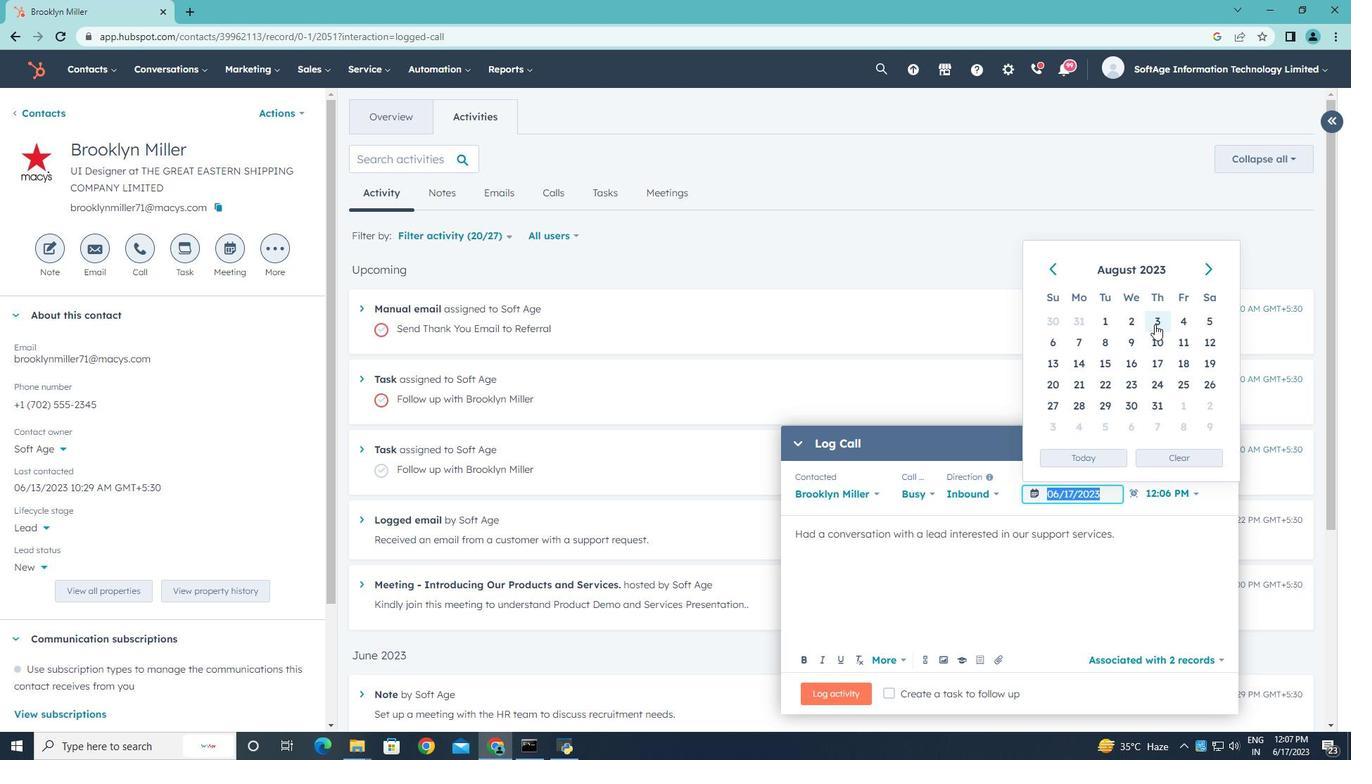 
Action: Mouse moved to (1192, 494)
Screenshot: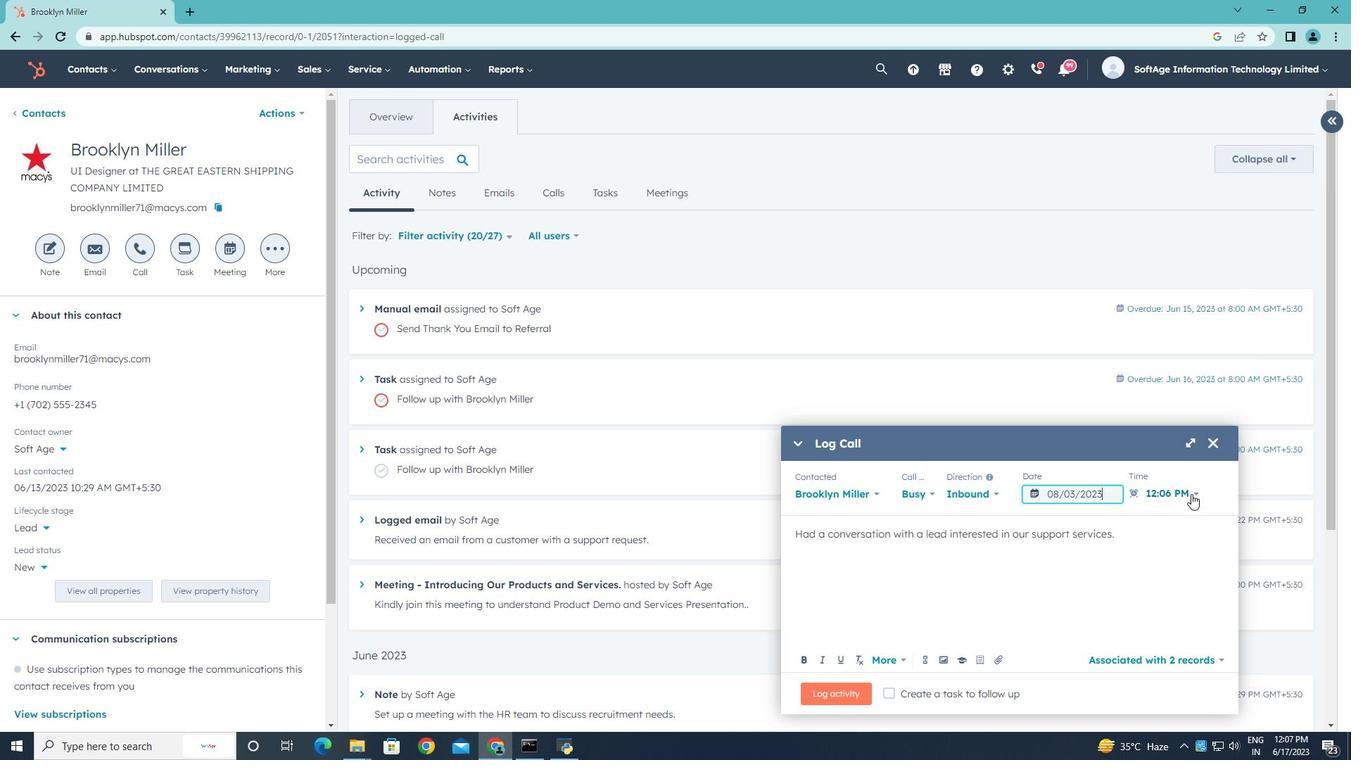 
Action: Mouse pressed left at (1192, 494)
Screenshot: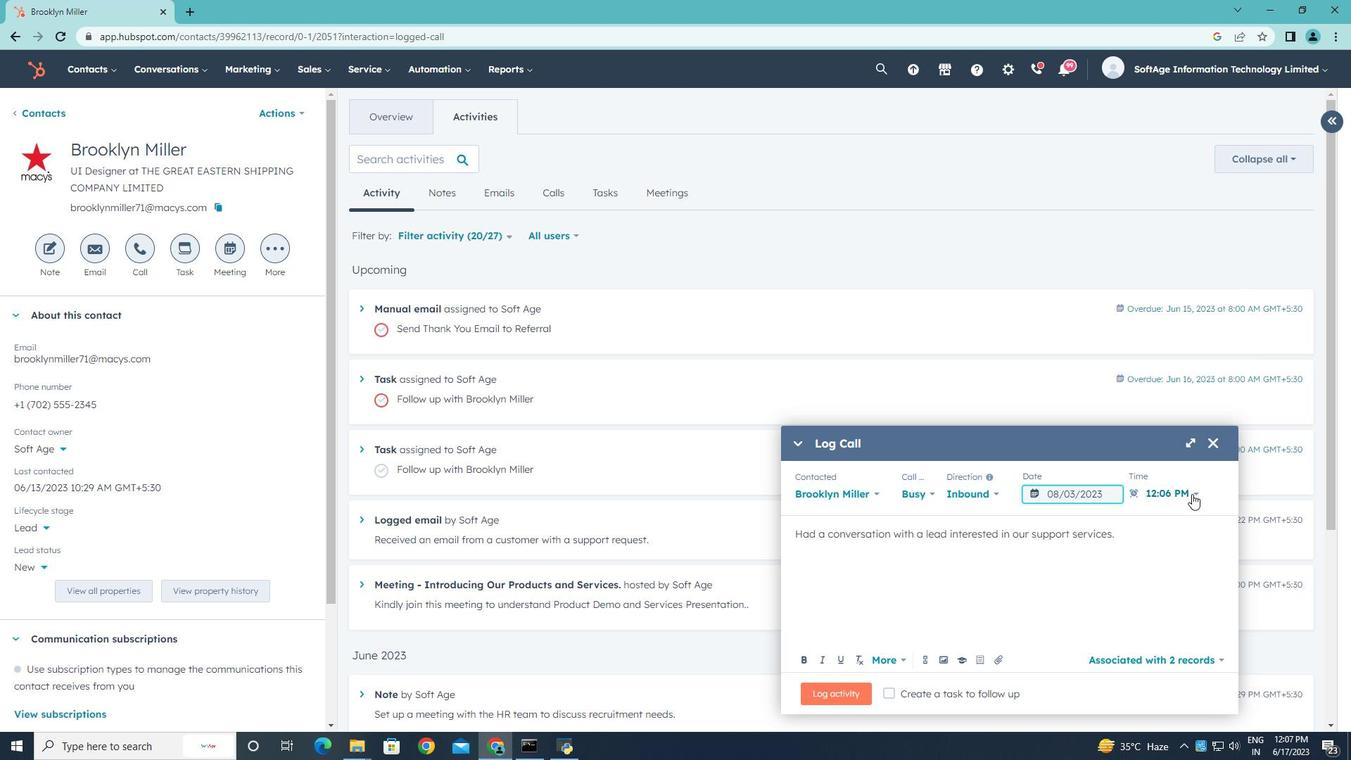 
Action: Mouse moved to (1121, 613)
Screenshot: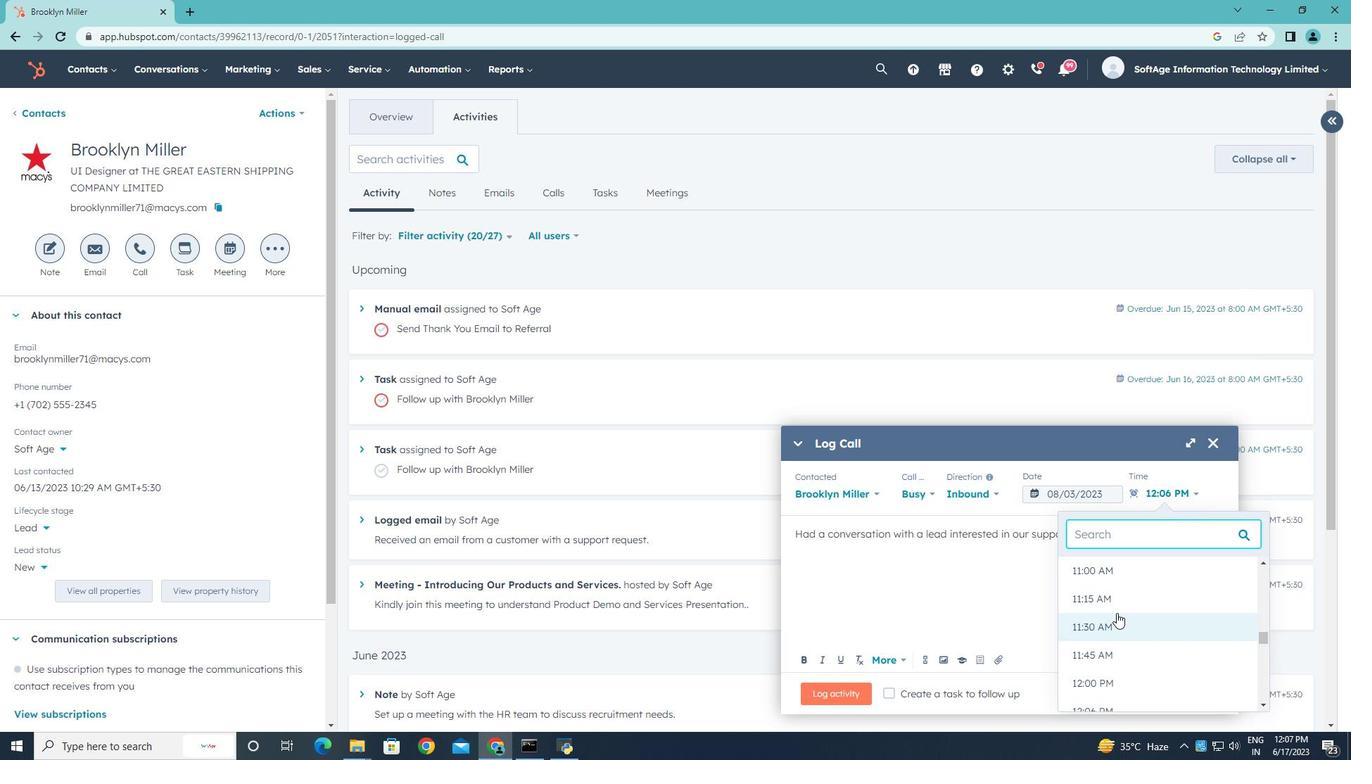 
Action: Mouse scrolled (1121, 613) with delta (0, 0)
Screenshot: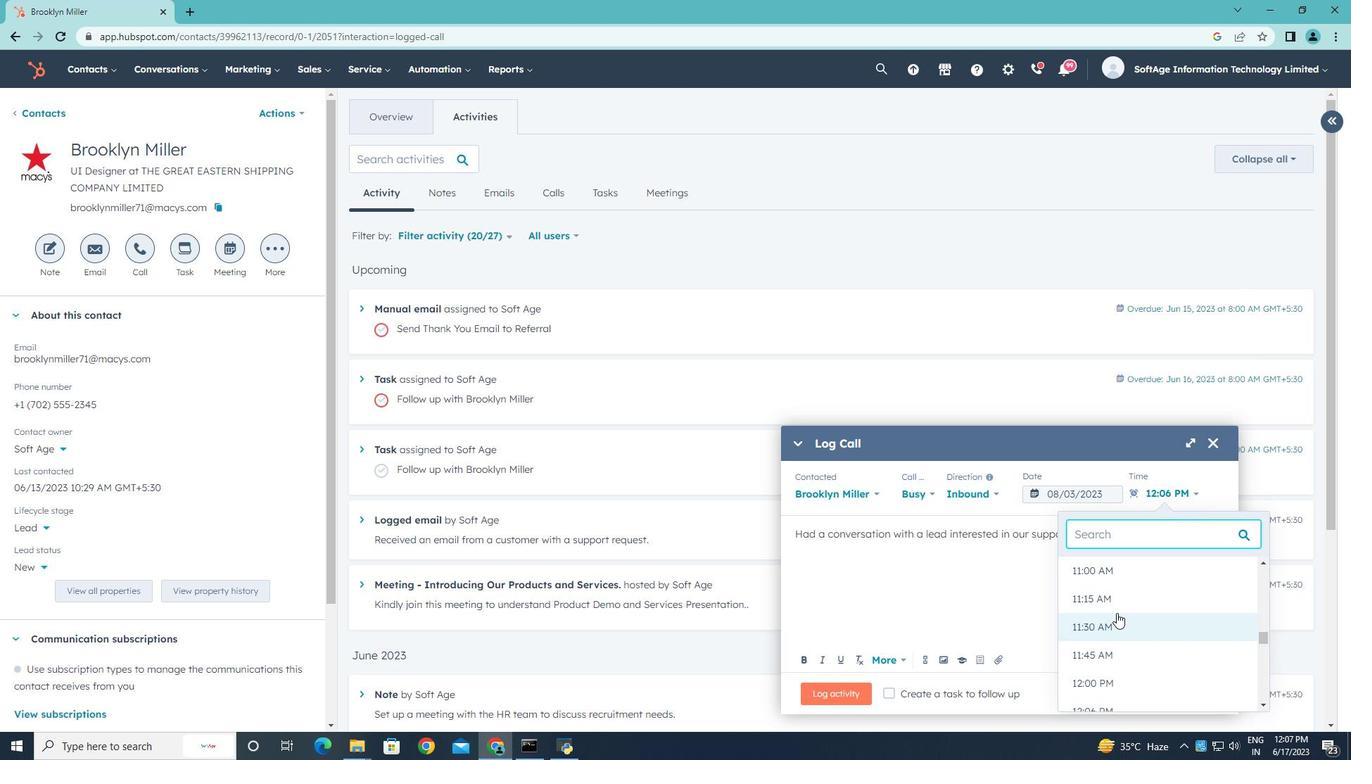 
Action: Mouse scrolled (1121, 613) with delta (0, 0)
Screenshot: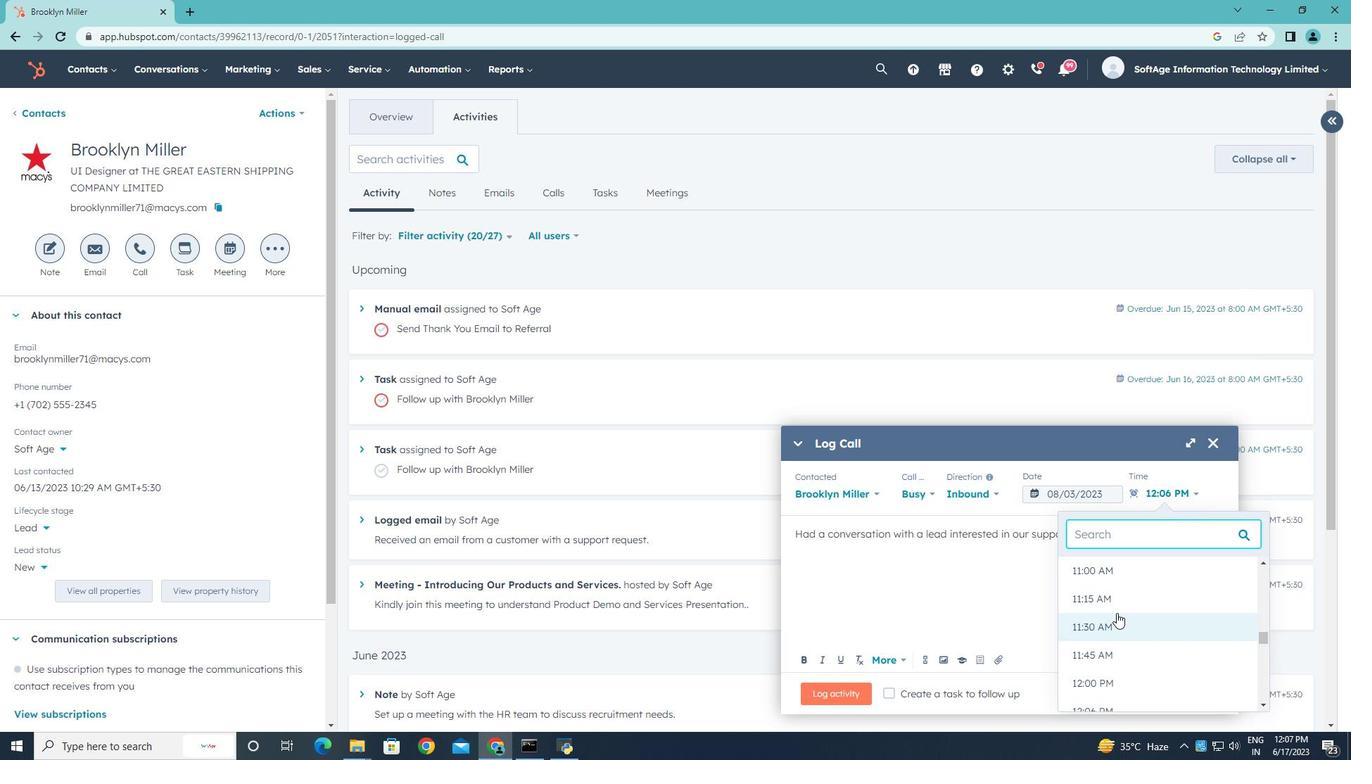 
Action: Mouse scrolled (1121, 613) with delta (0, 0)
Screenshot: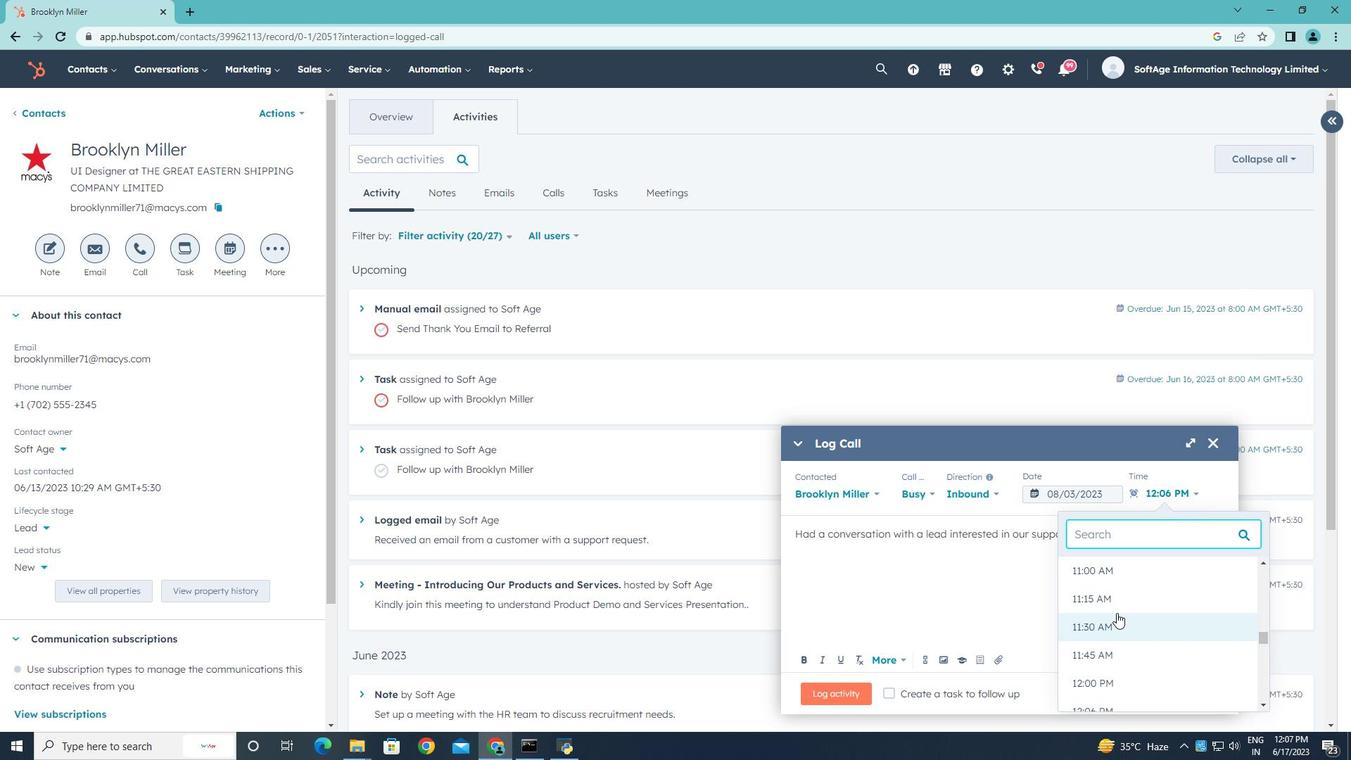 
Action: Mouse scrolled (1121, 613) with delta (0, 0)
Screenshot: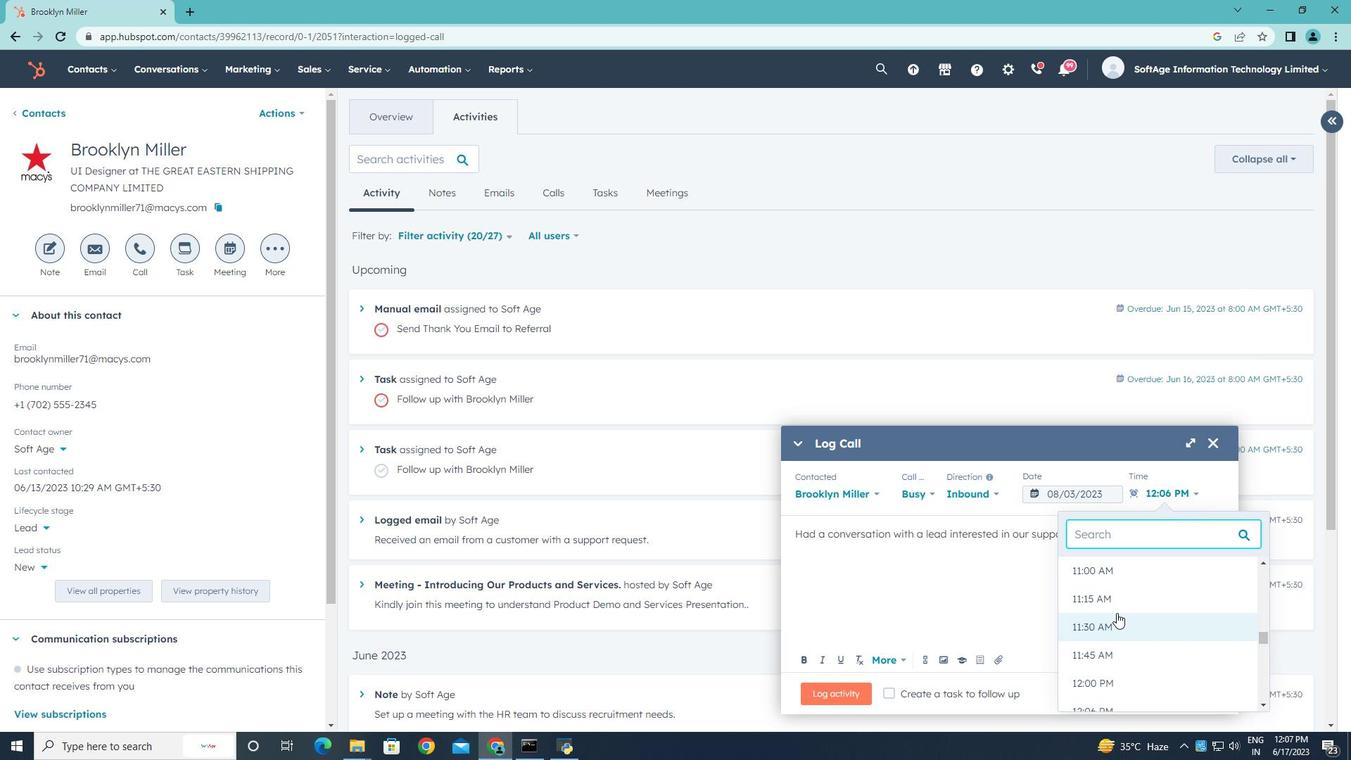 
Action: Mouse scrolled (1121, 613) with delta (0, 0)
Screenshot: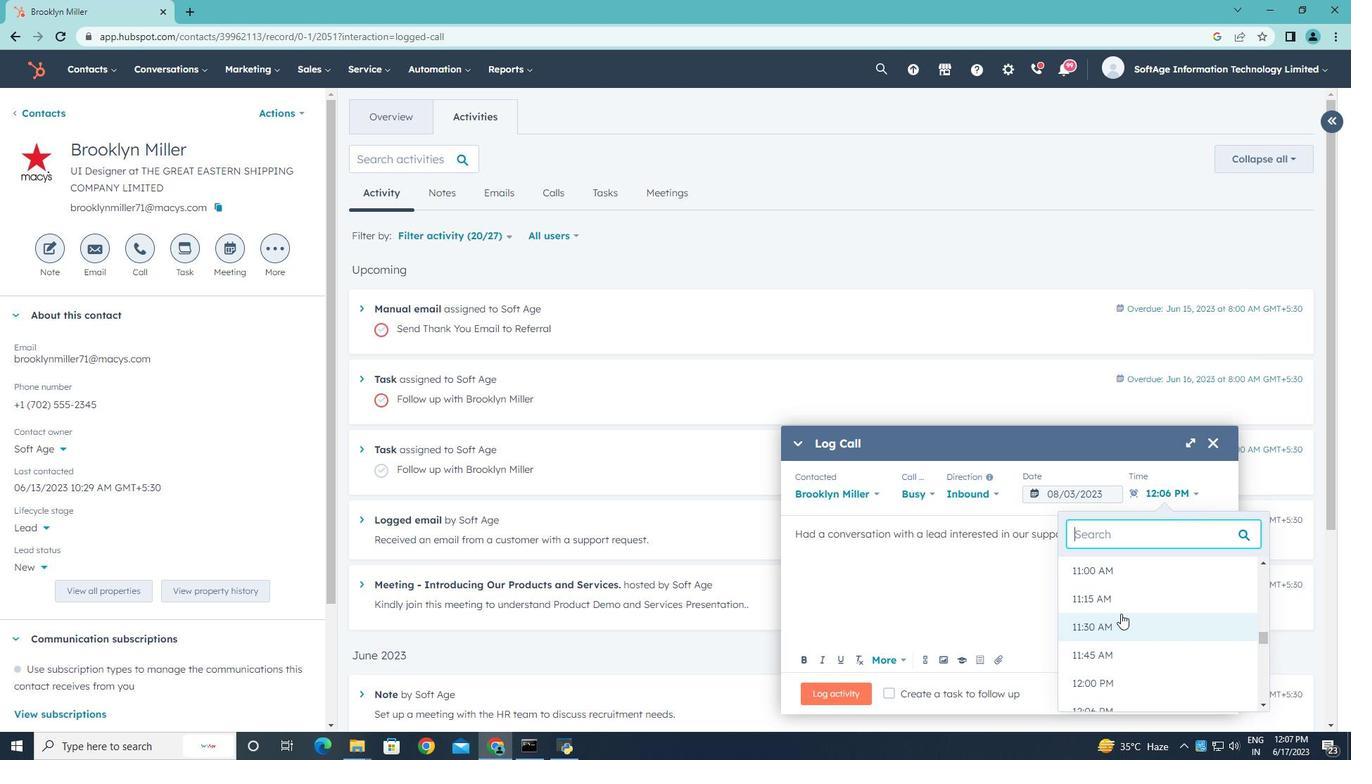 
Action: Mouse scrolled (1121, 613) with delta (0, 0)
Screenshot: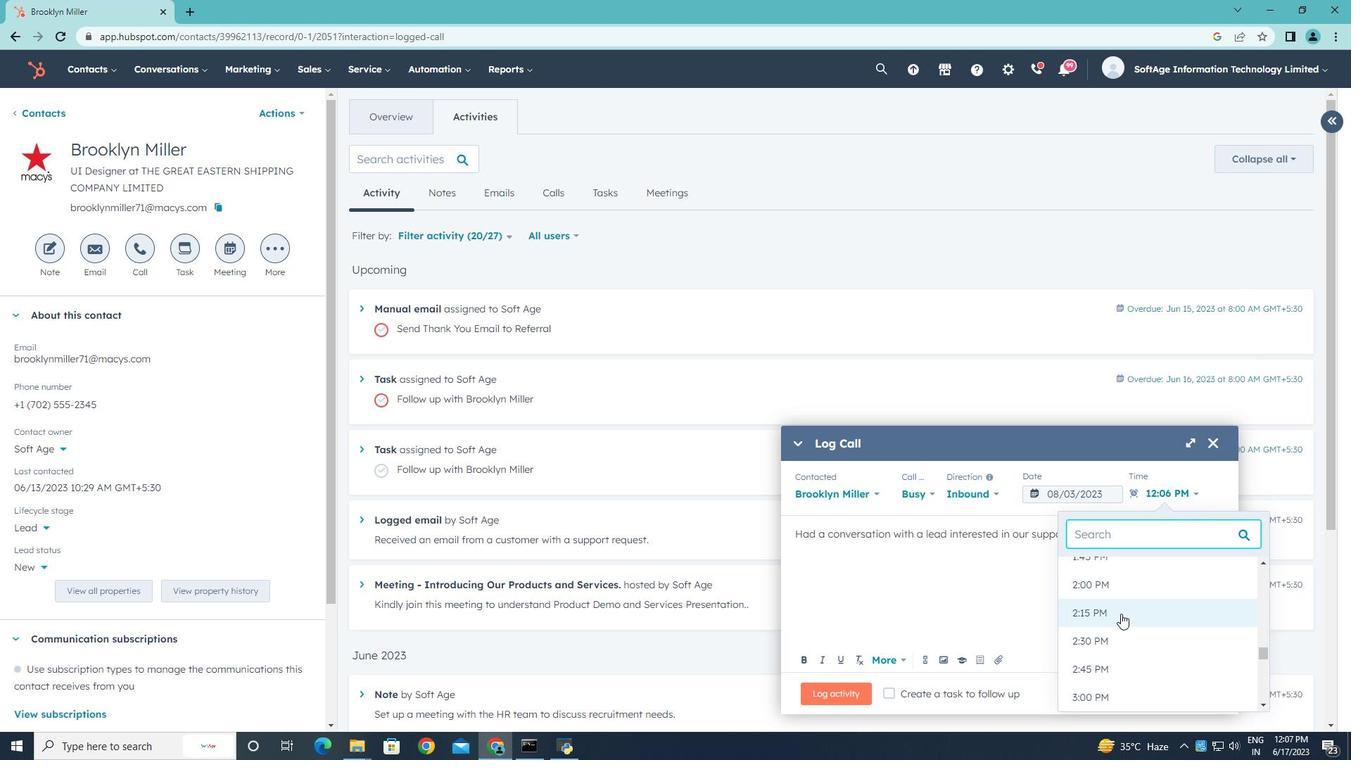 
Action: Mouse scrolled (1121, 613) with delta (0, 0)
Screenshot: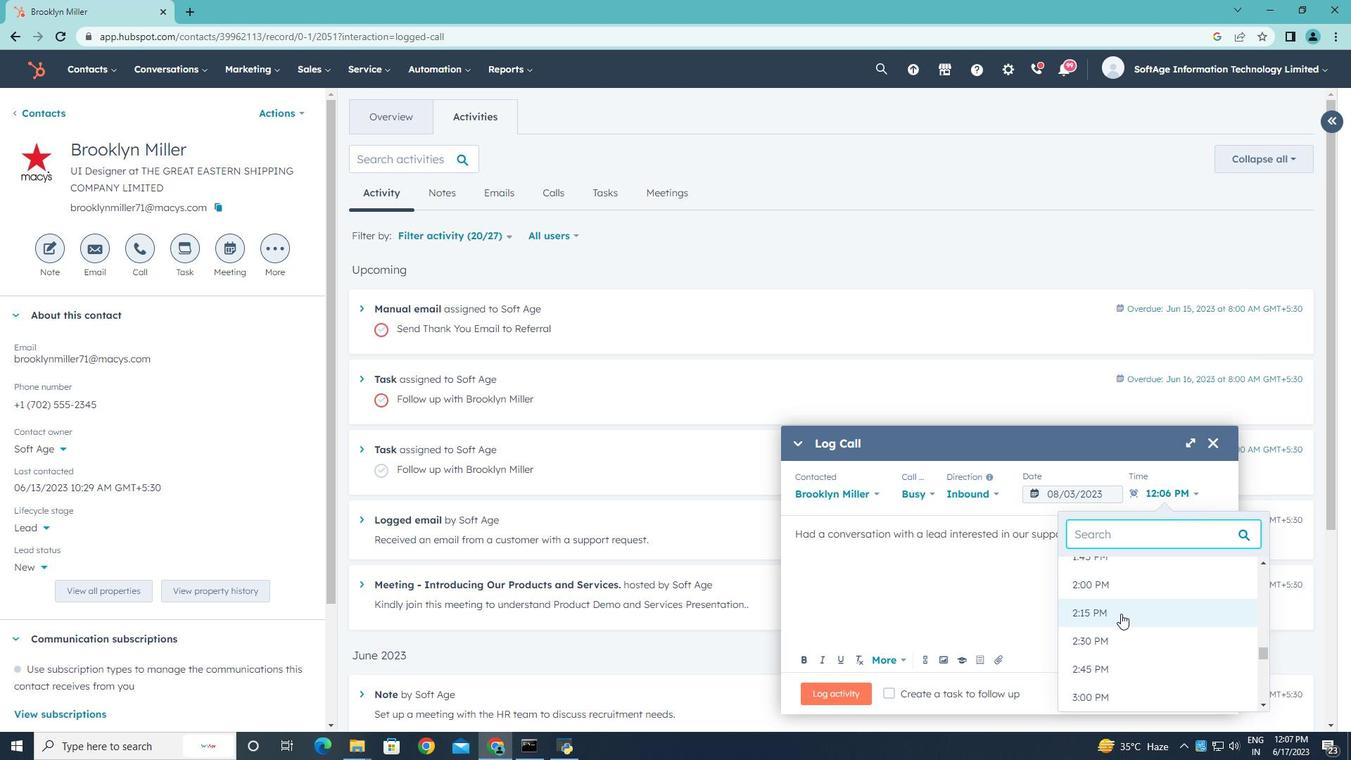 
Action: Mouse scrolled (1121, 613) with delta (0, 0)
Screenshot: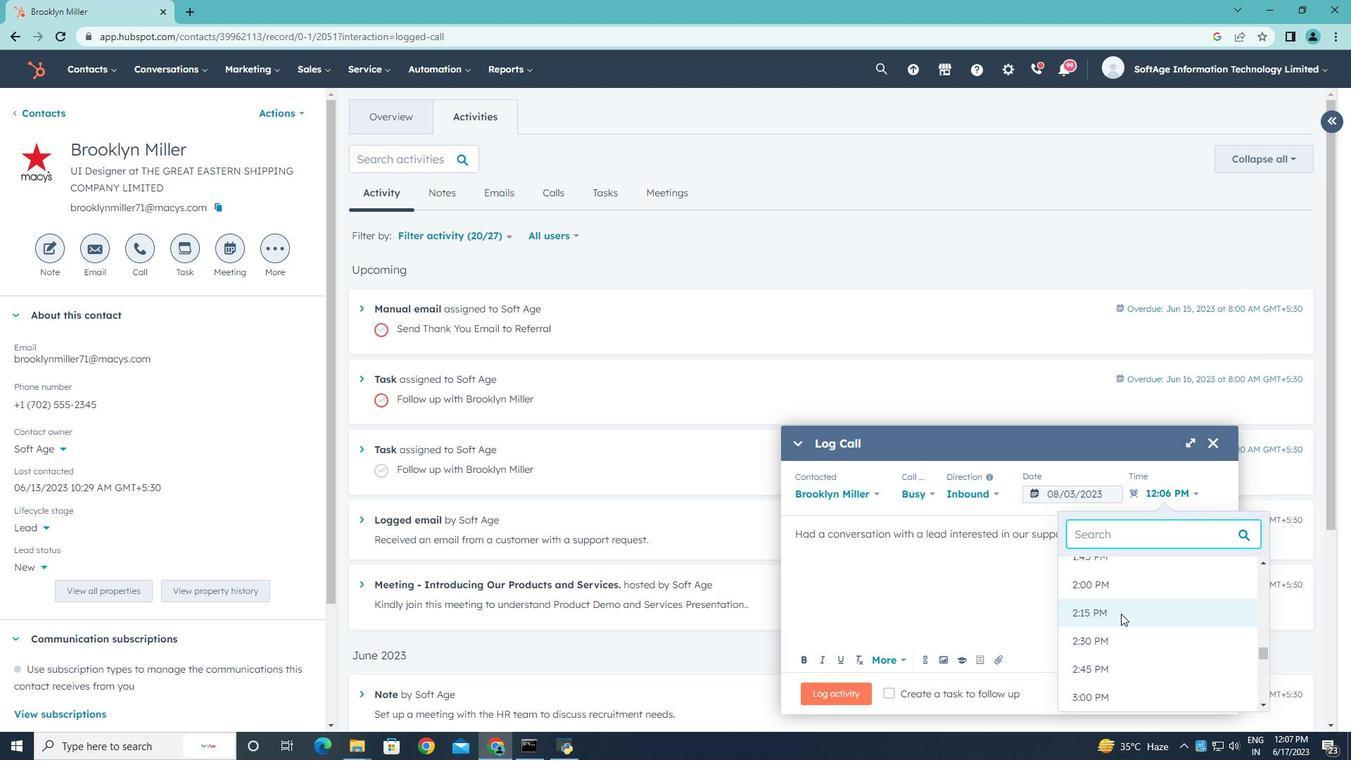 
Action: Mouse scrolled (1121, 613) with delta (0, 0)
Screenshot: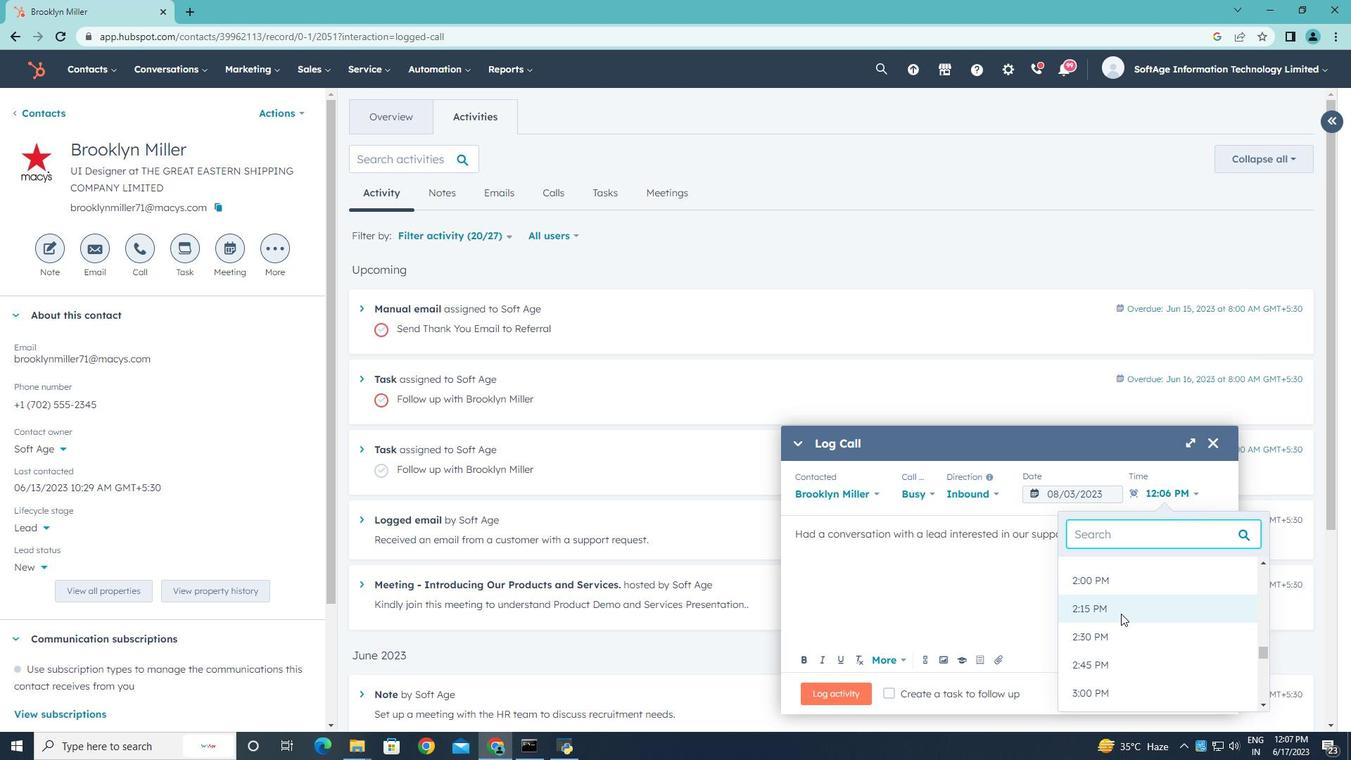 
Action: Mouse moved to (1115, 642)
Screenshot: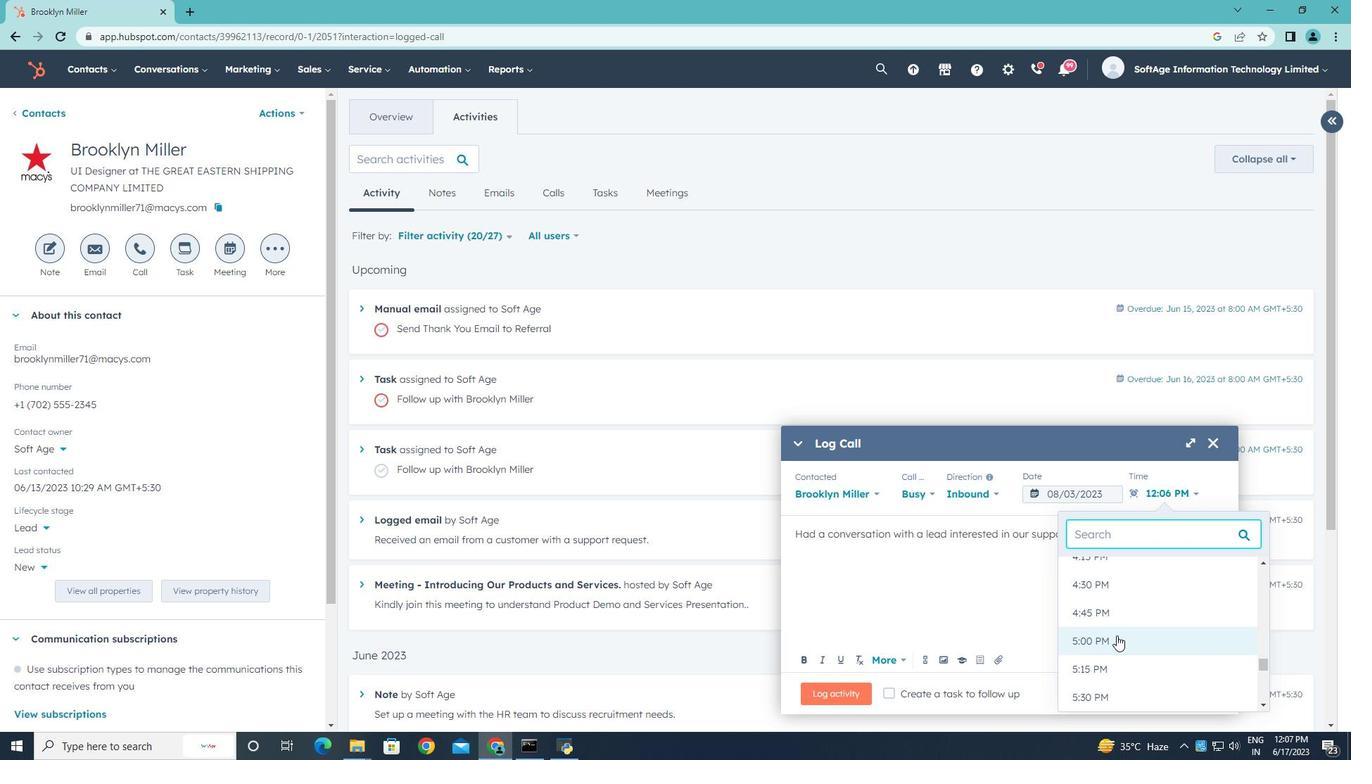 
Action: Mouse pressed left at (1115, 642)
Screenshot: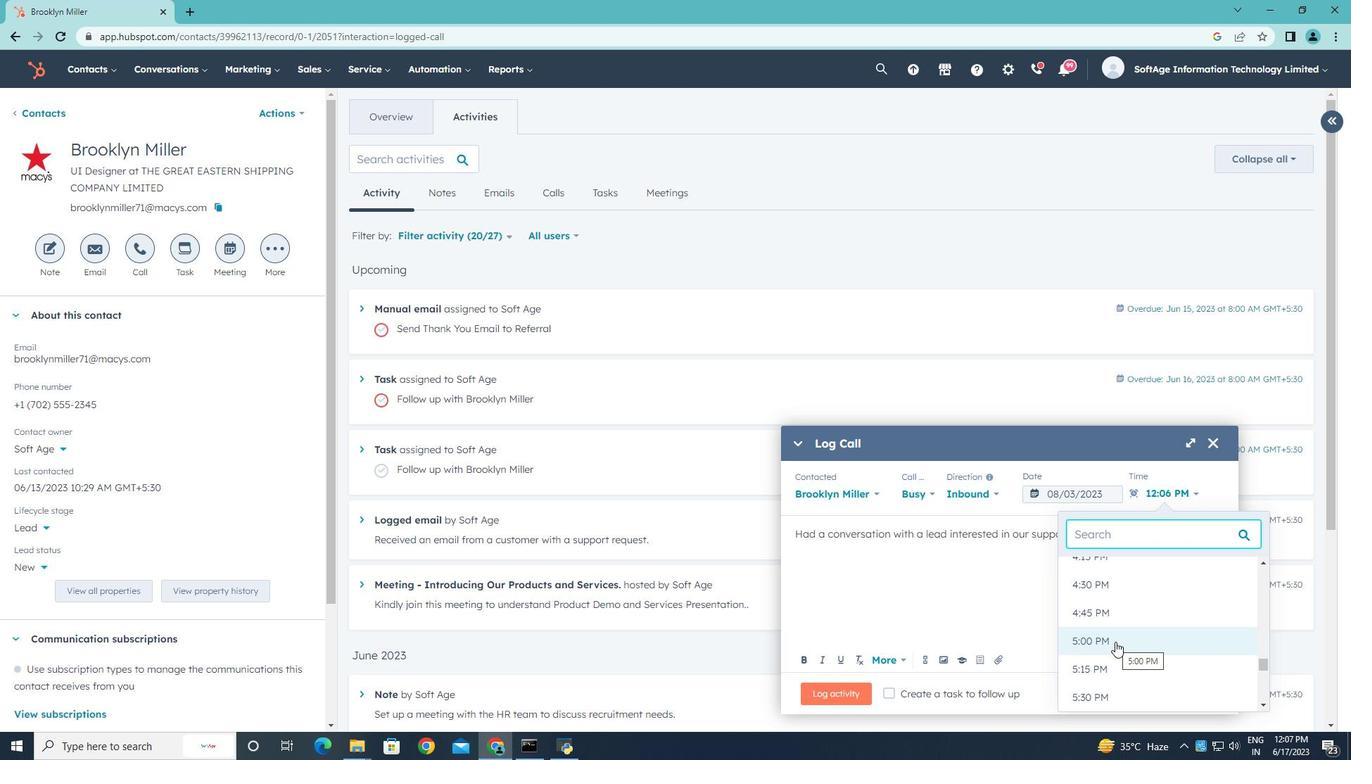 
Action: Mouse moved to (839, 689)
Screenshot: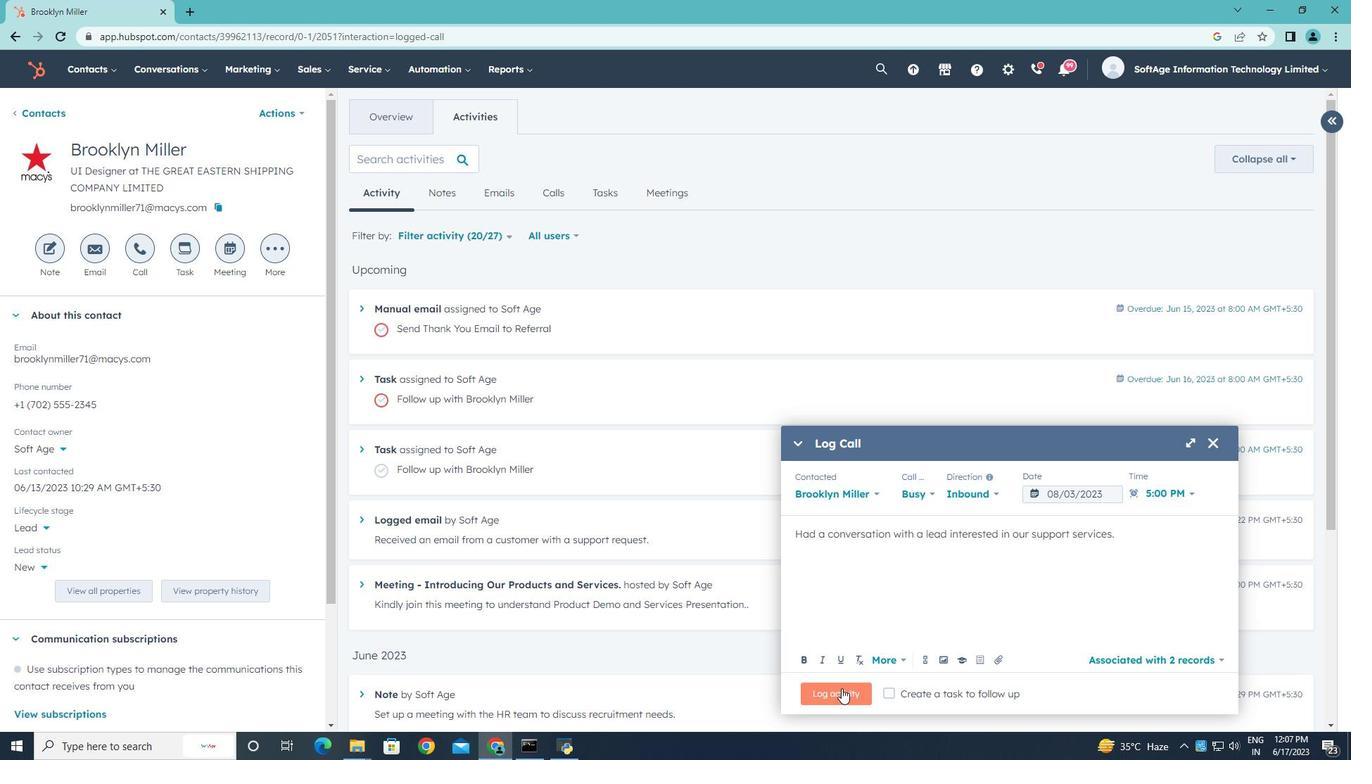 
Action: Mouse pressed left at (839, 689)
Screenshot: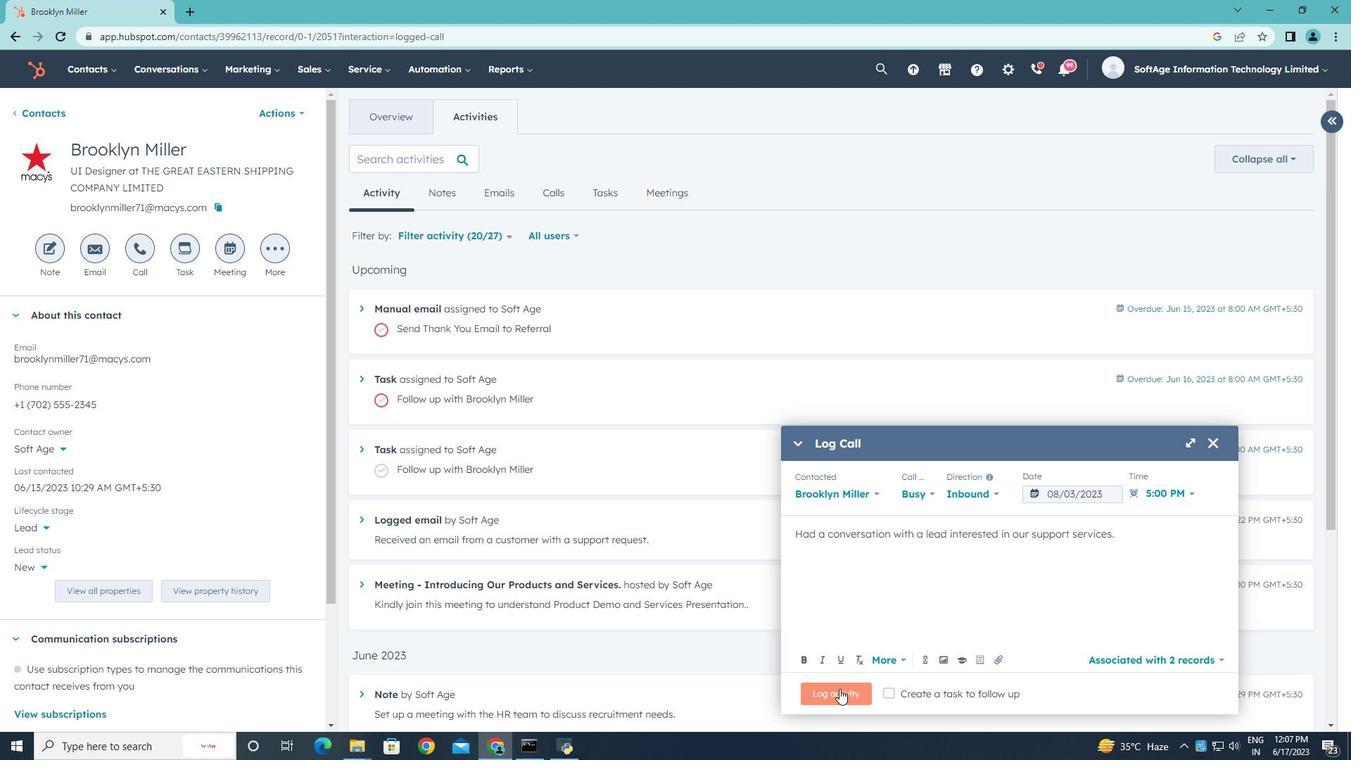 
